 Task: Look for space in Baishishan, China from 12th  August, 2023 to 15th August, 2023 for 3 adults in price range Rs.12000 to Rs.16000. Place can be entire place with 2 bedrooms having 3 beds and 1 bathroom. Property type can be house, flat, guest house. Booking option can be shelf check-in. Required host language is Chinese (Simplified).
Action: Mouse moved to (499, 133)
Screenshot: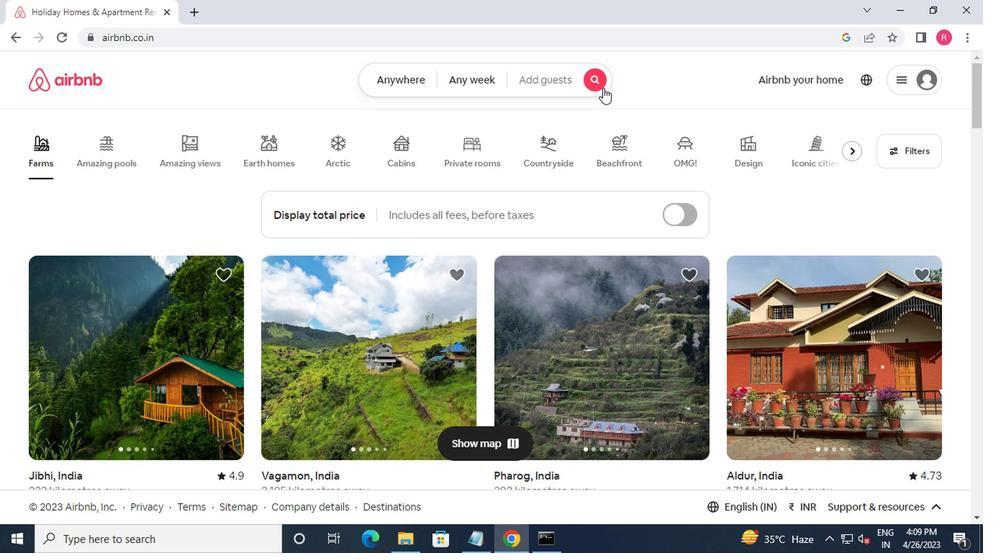 
Action: Mouse pressed left at (499, 133)
Screenshot: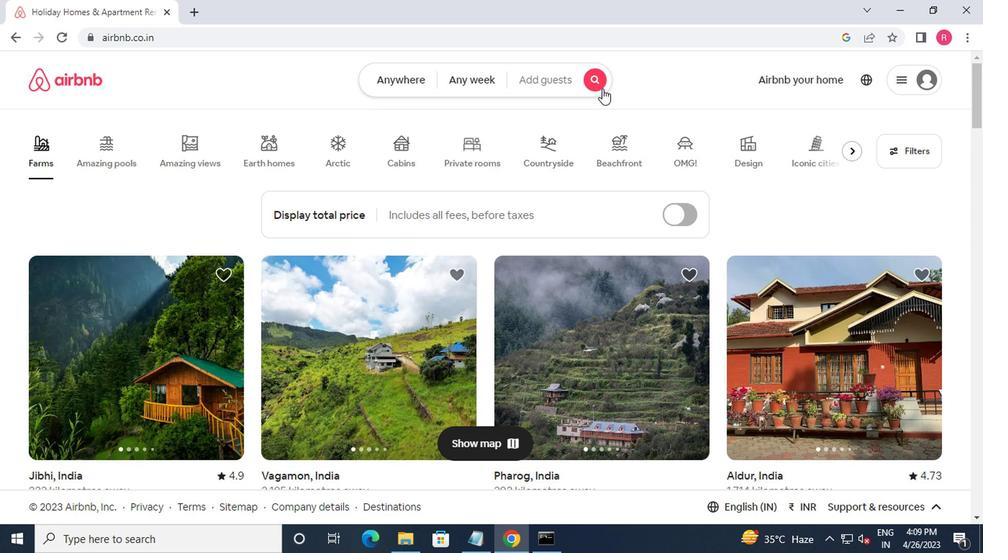 
Action: Mouse moved to (278, 165)
Screenshot: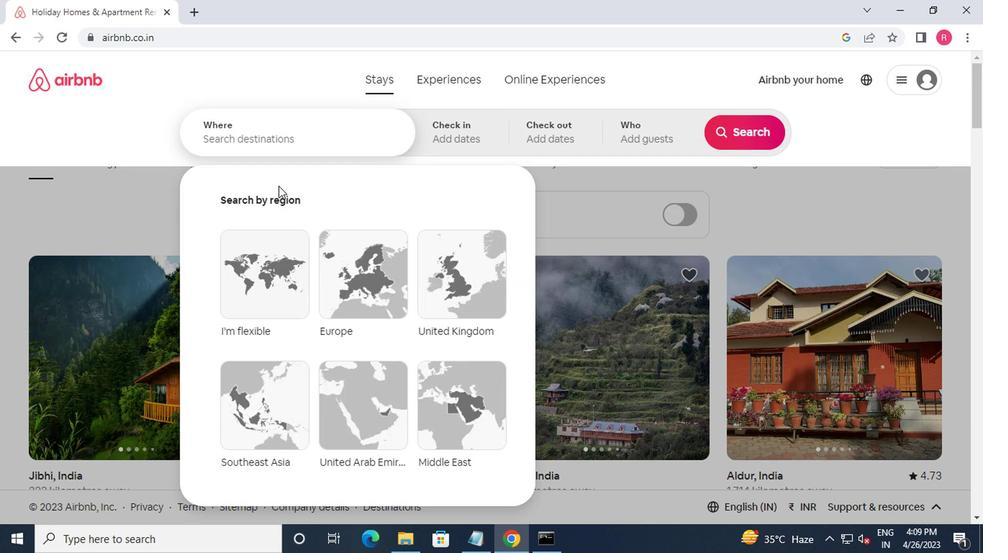 
Action: Mouse pressed left at (278, 165)
Screenshot: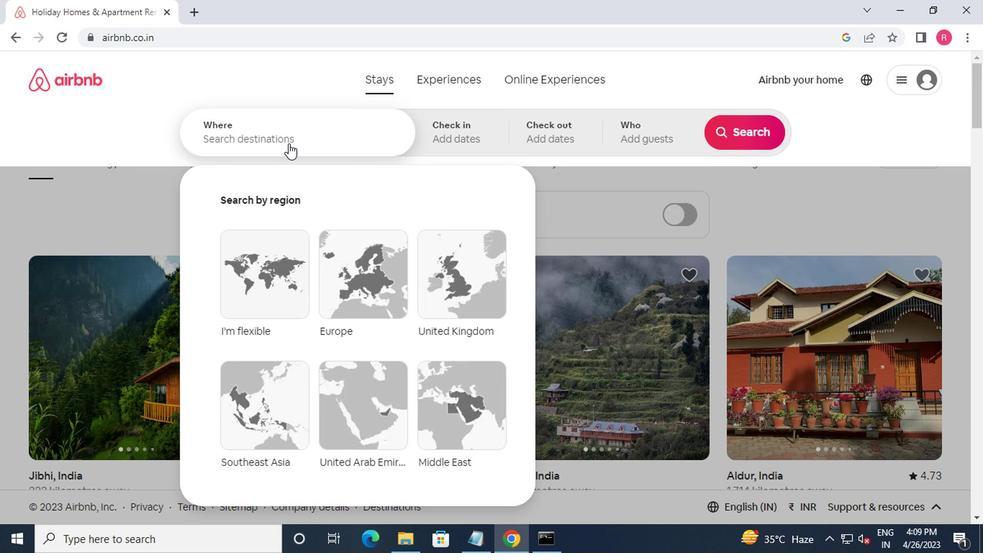 
Action: Mouse moved to (281, 169)
Screenshot: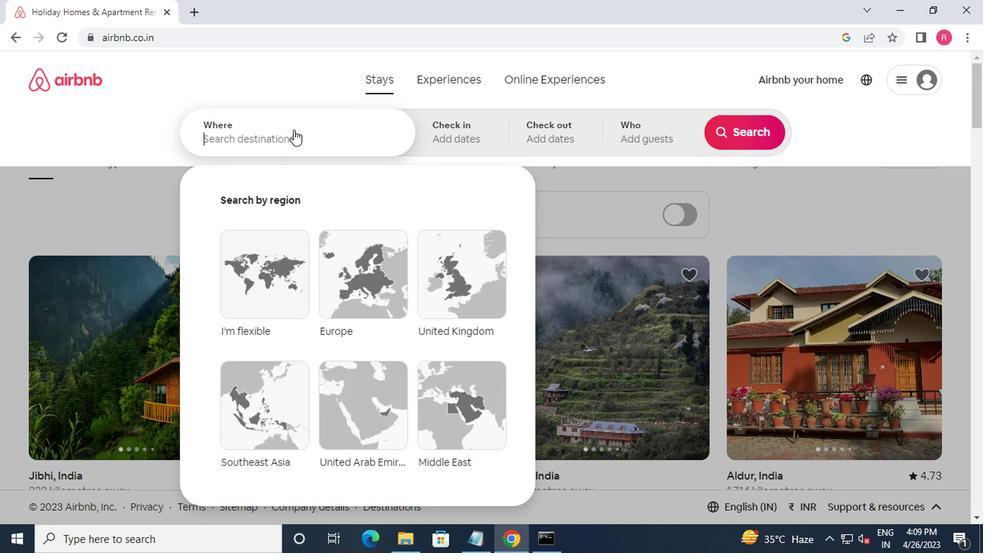
Action: Key pressed baishishan,china<Key.enter>
Screenshot: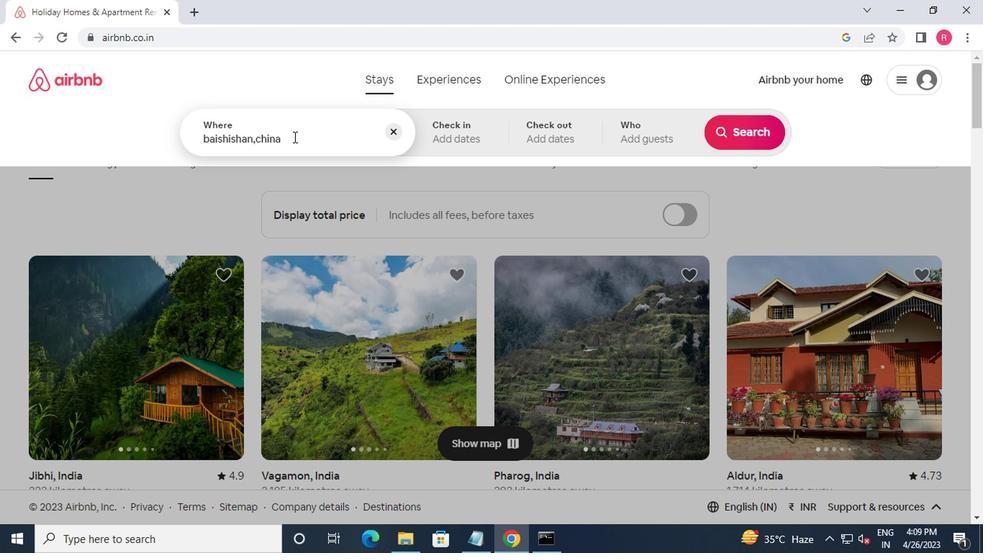 
Action: Mouse moved to (589, 249)
Screenshot: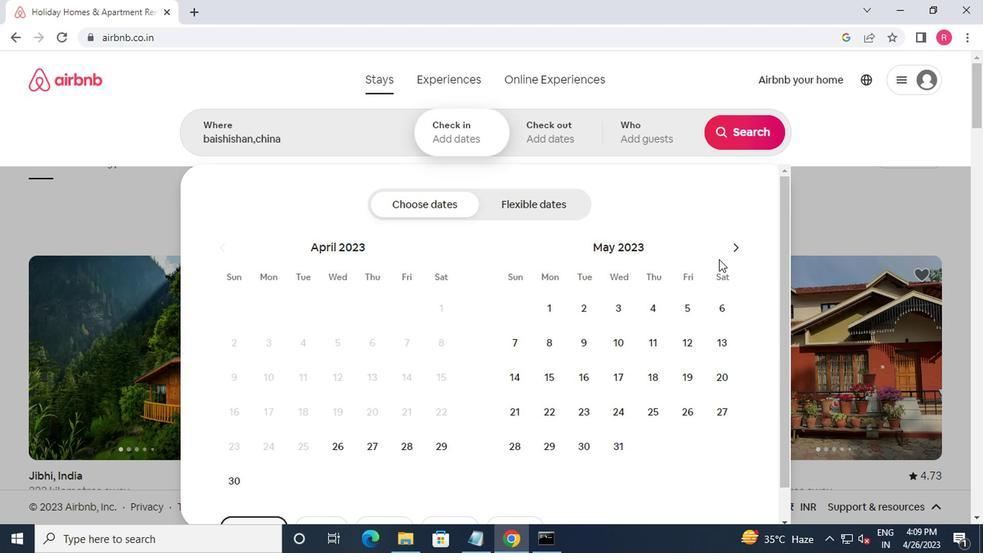 
Action: Mouse pressed left at (589, 249)
Screenshot: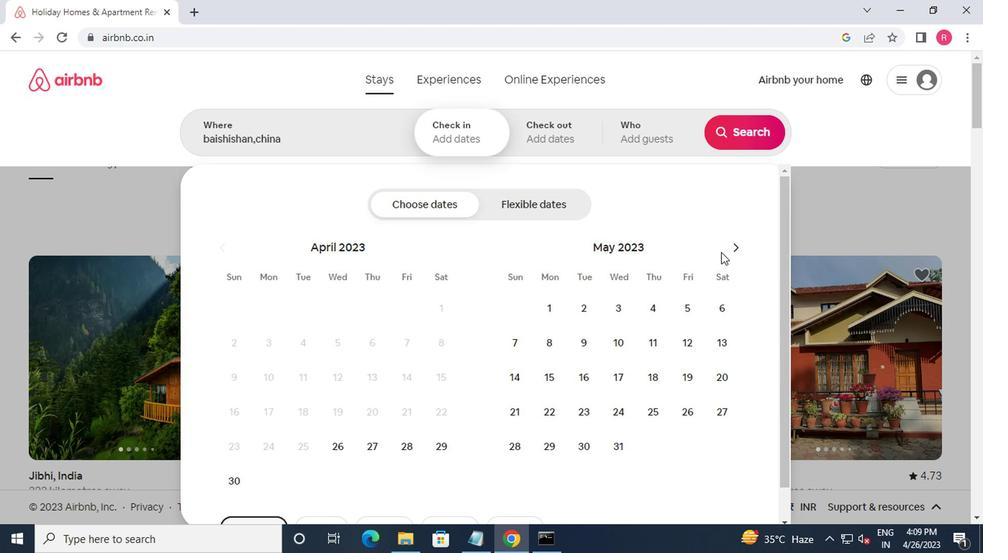 
Action: Mouse pressed left at (589, 249)
Screenshot: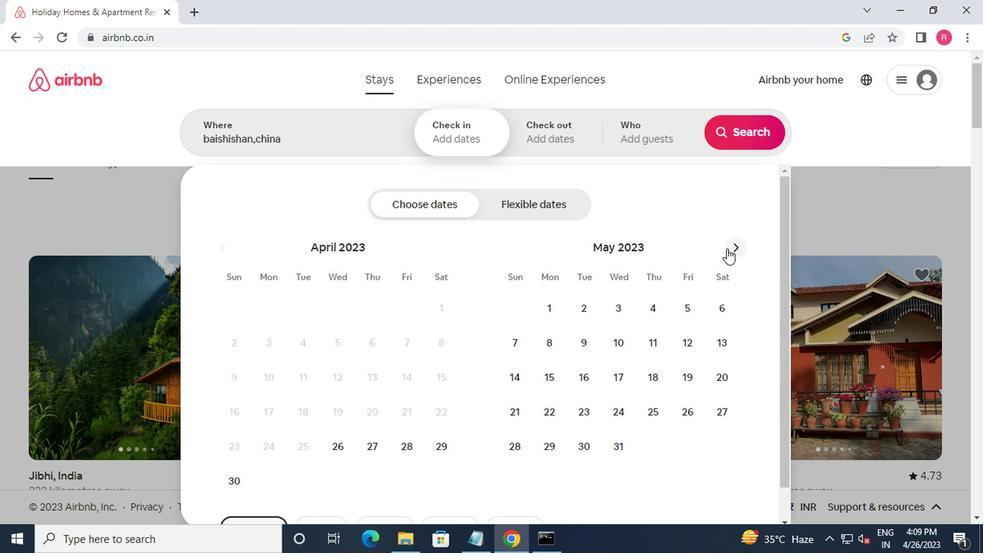 
Action: Mouse pressed left at (589, 249)
Screenshot: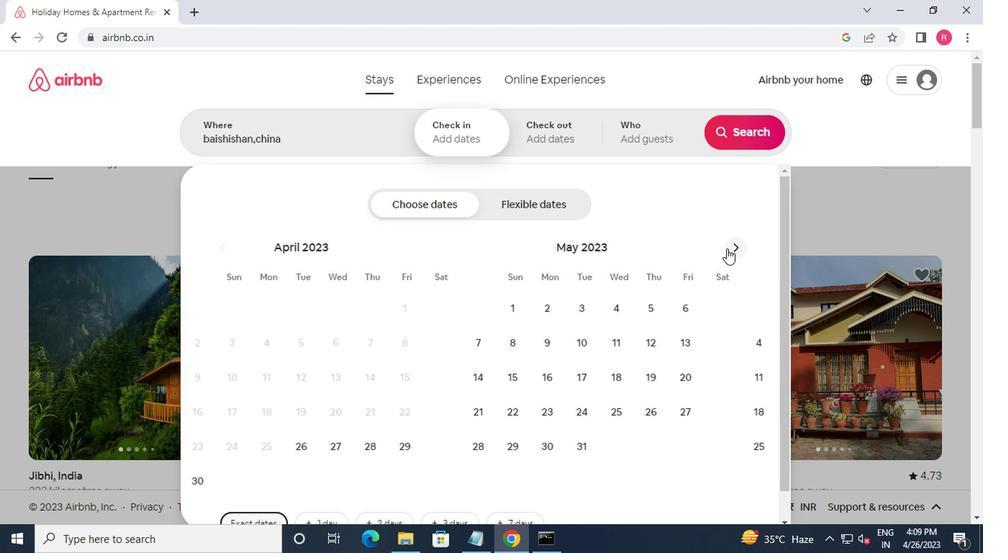
Action: Mouse moved to (596, 249)
Screenshot: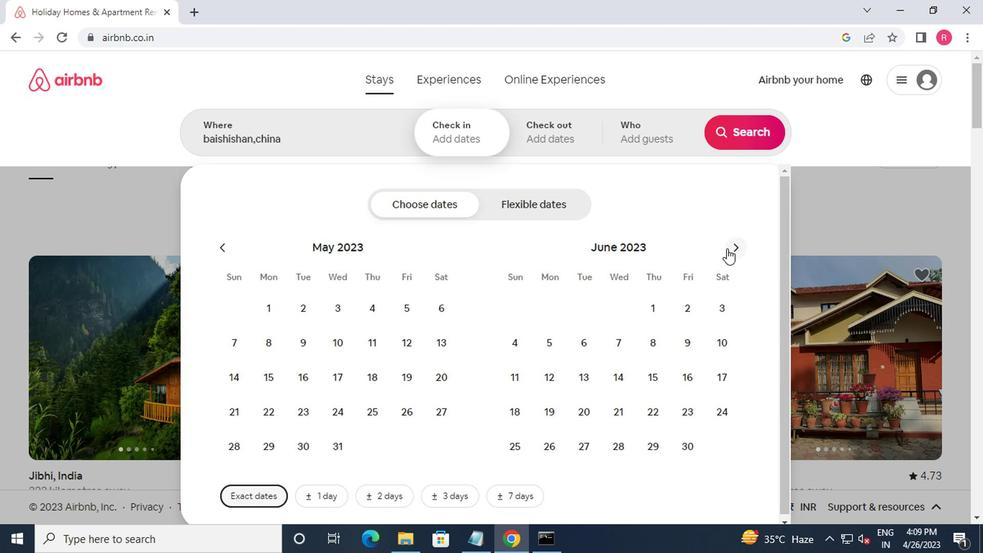 
Action: Mouse pressed left at (596, 249)
Screenshot: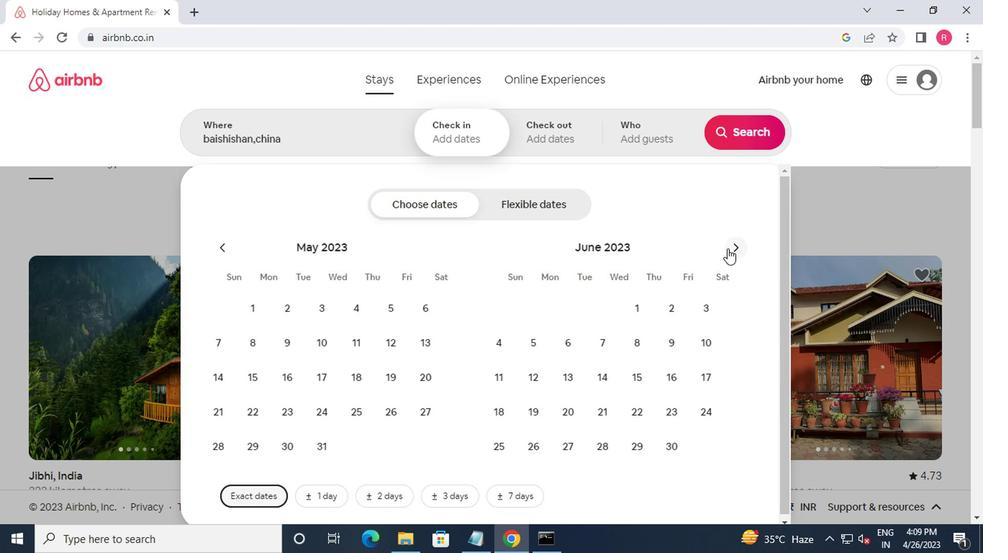 
Action: Mouse moved to (583, 318)
Screenshot: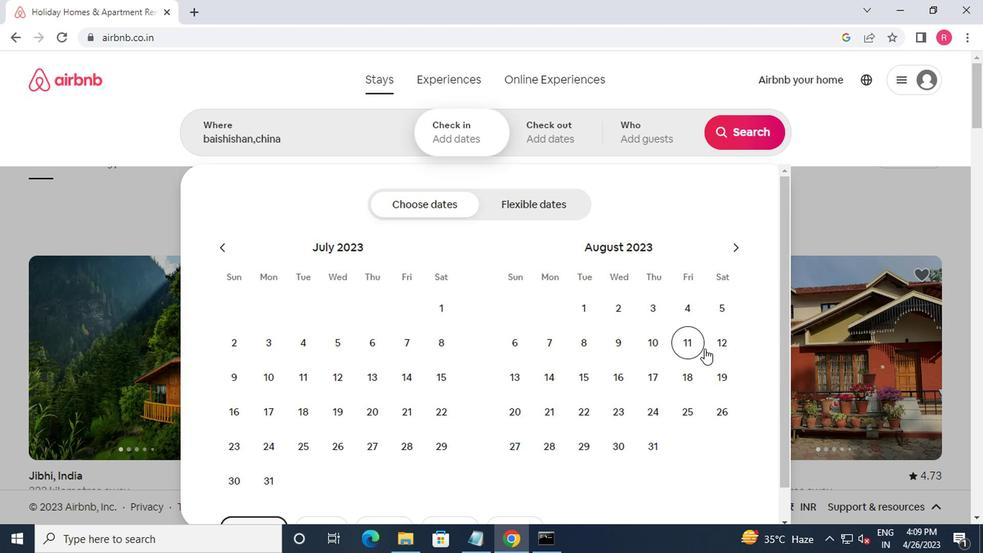 
Action: Mouse pressed left at (583, 318)
Screenshot: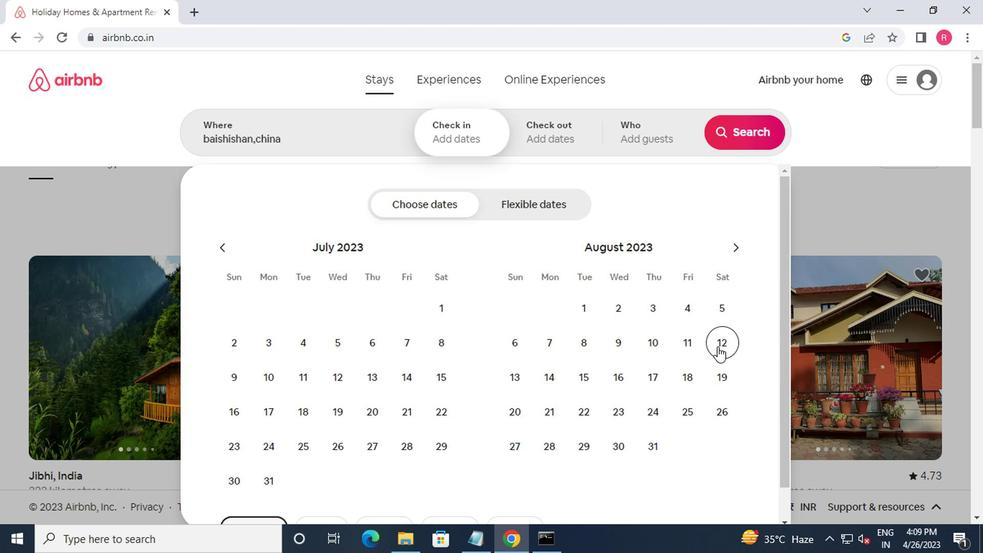 
Action: Mouse moved to (493, 337)
Screenshot: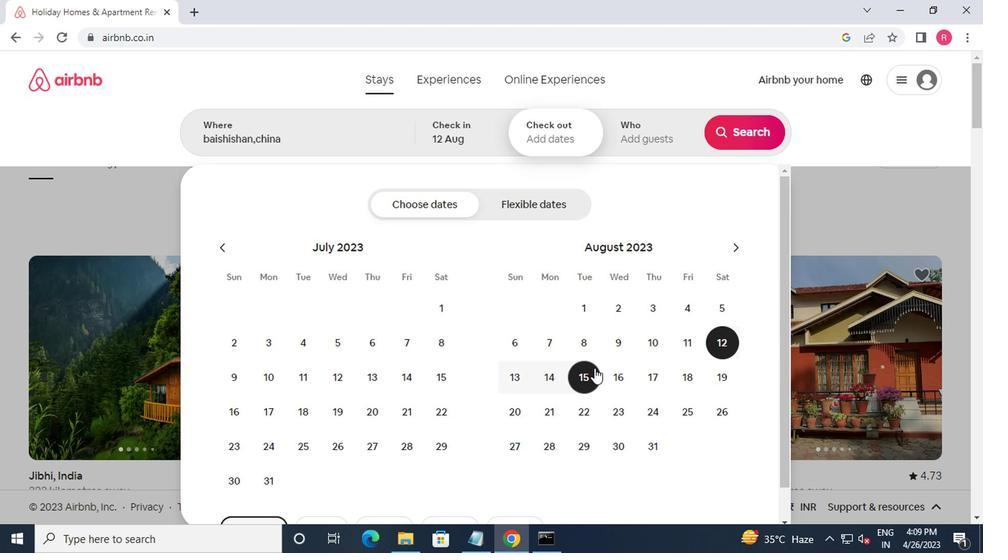
Action: Mouse pressed left at (493, 337)
Screenshot: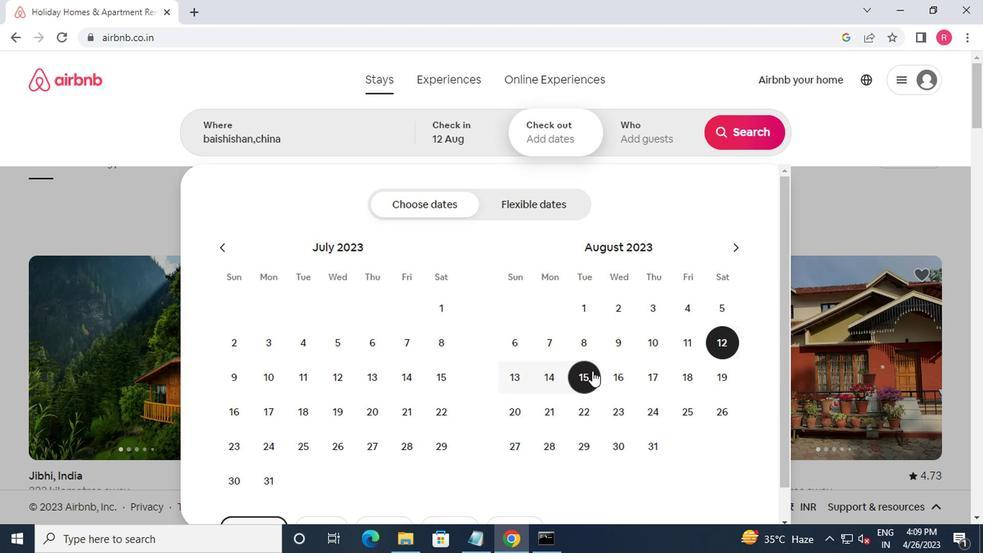 
Action: Mouse moved to (525, 165)
Screenshot: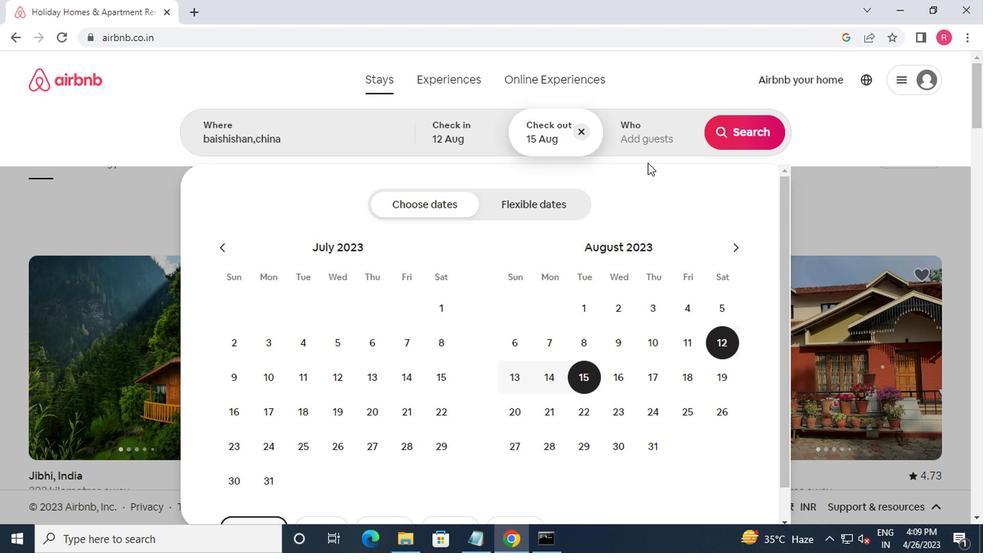 
Action: Mouse pressed left at (525, 165)
Screenshot: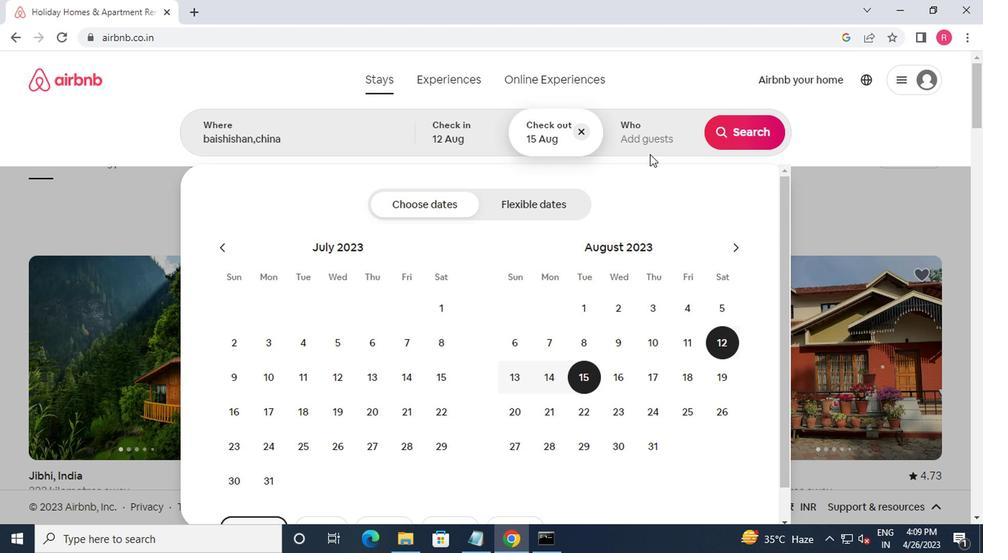 
Action: Mouse moved to (605, 220)
Screenshot: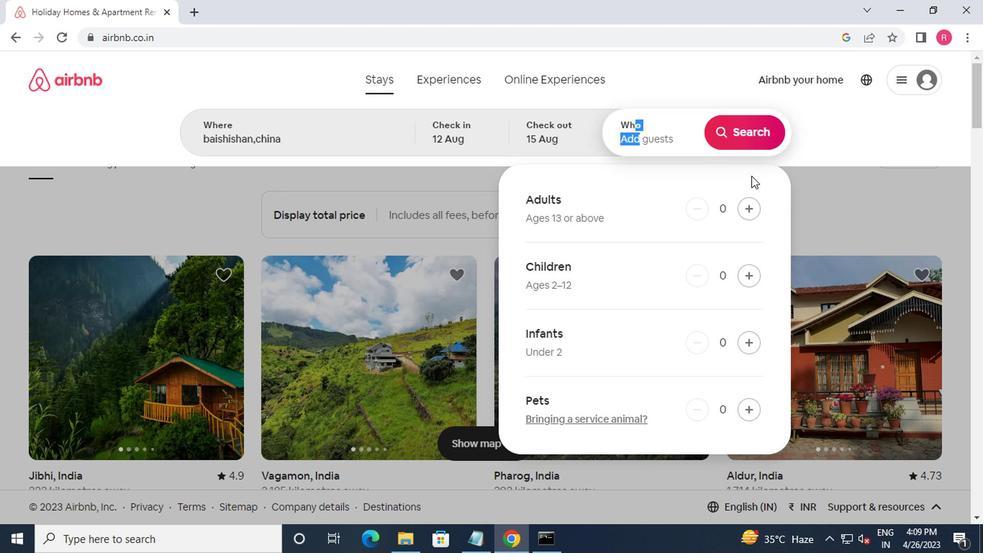 
Action: Mouse pressed left at (605, 220)
Screenshot: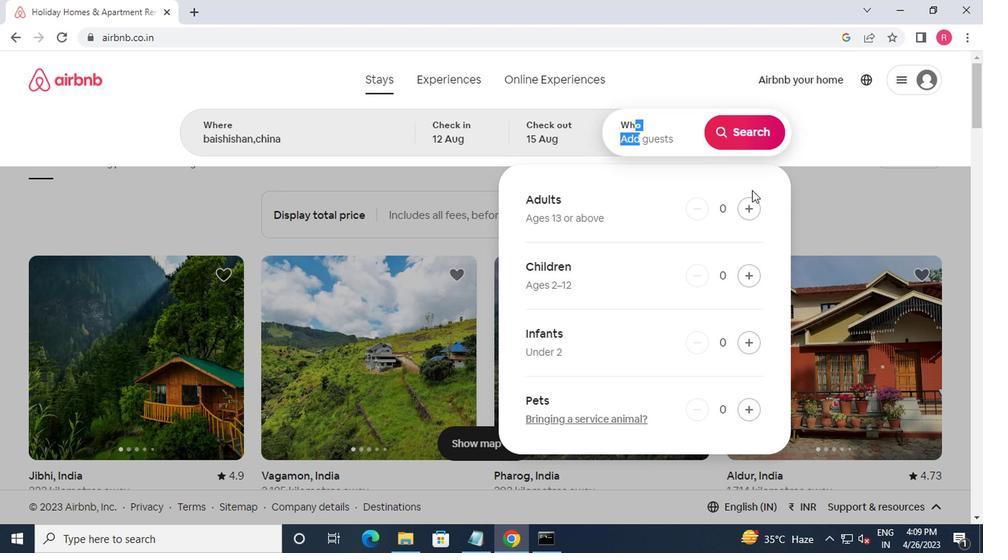 
Action: Mouse moved to (605, 221)
Screenshot: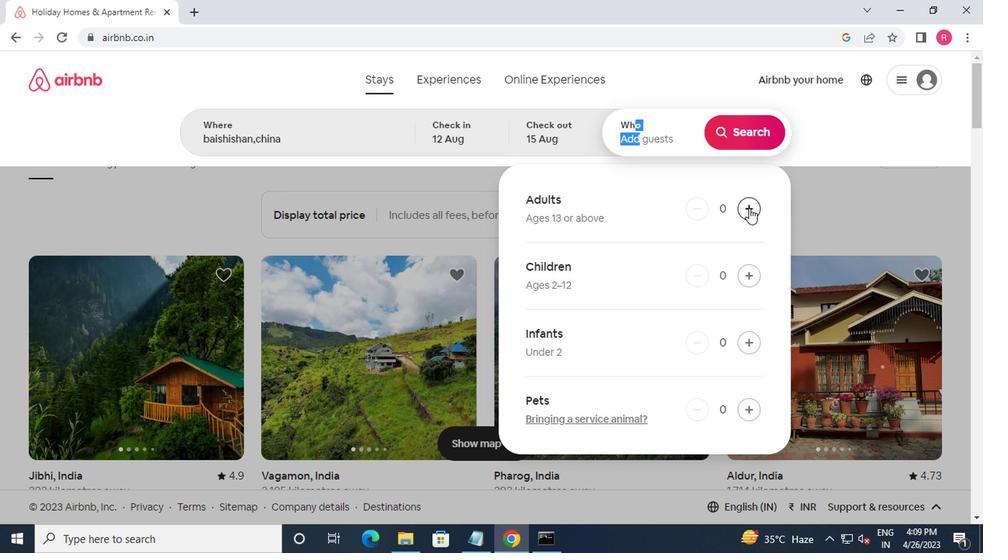 
Action: Mouse pressed left at (605, 221)
Screenshot: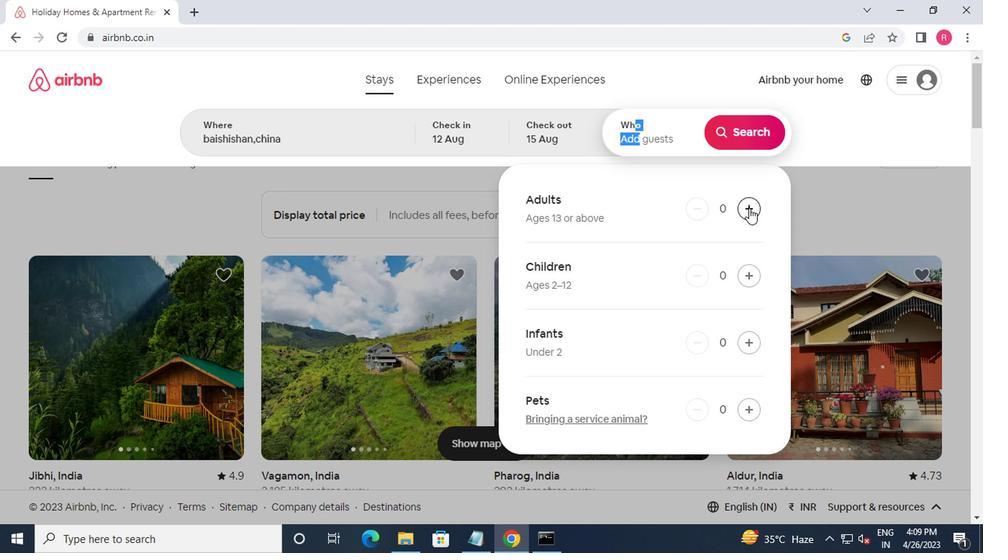 
Action: Mouse pressed left at (605, 221)
Screenshot: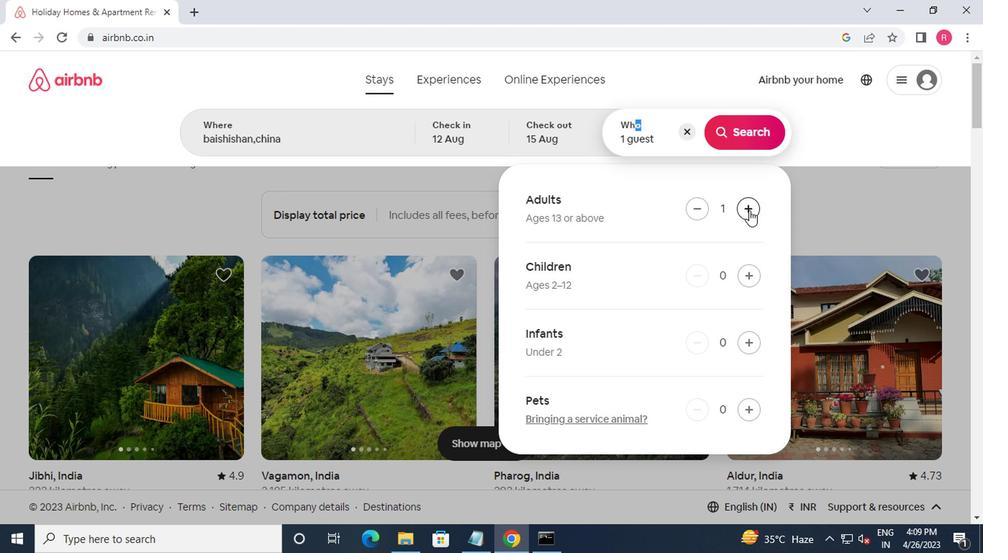 
Action: Mouse moved to (592, 165)
Screenshot: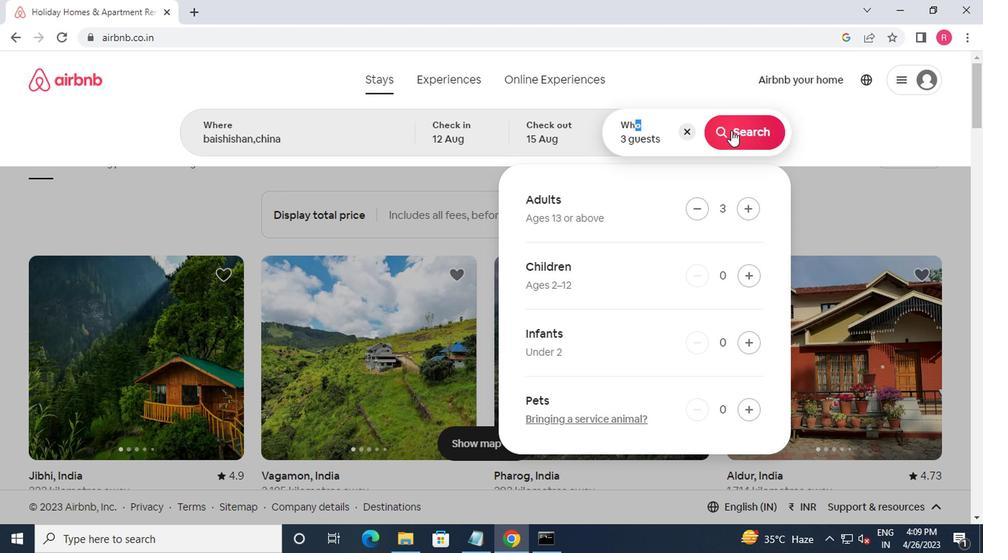 
Action: Mouse pressed left at (592, 165)
Screenshot: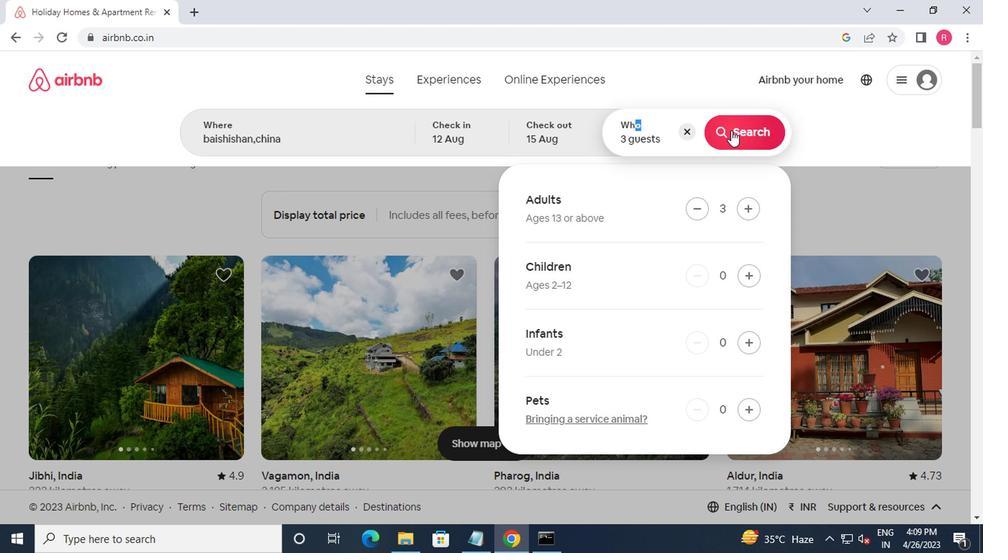 
Action: Mouse moved to (730, 169)
Screenshot: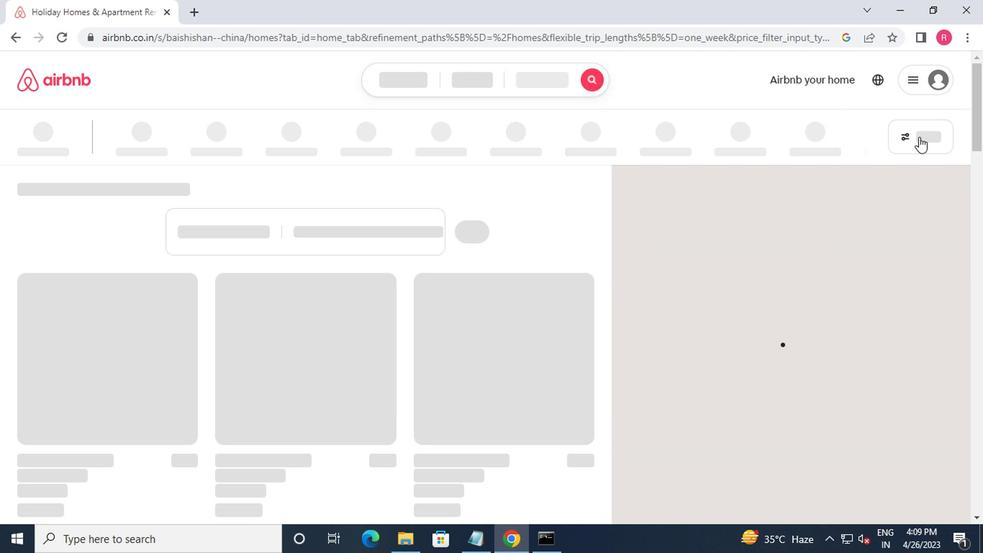 
Action: Mouse pressed left at (730, 169)
Screenshot: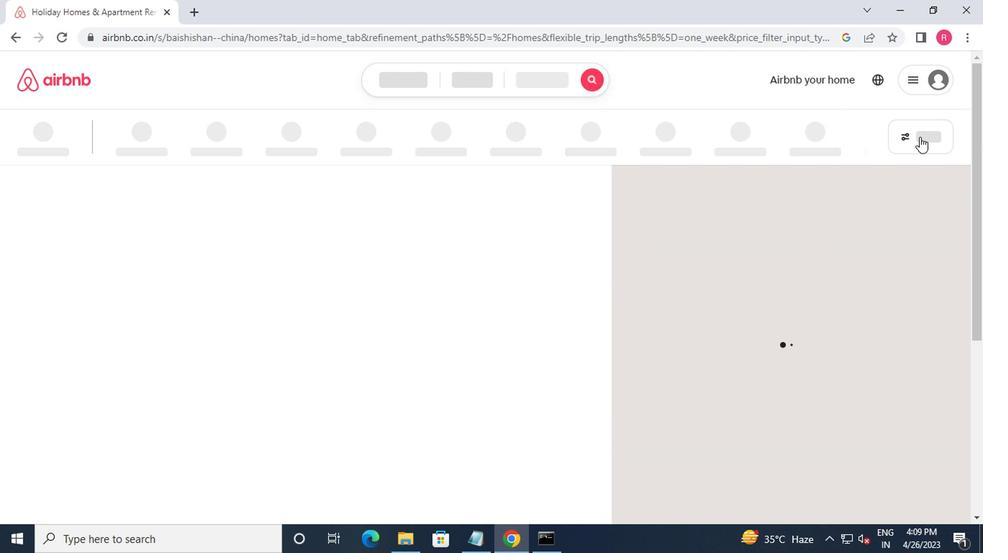 
Action: Mouse moved to (303, 227)
Screenshot: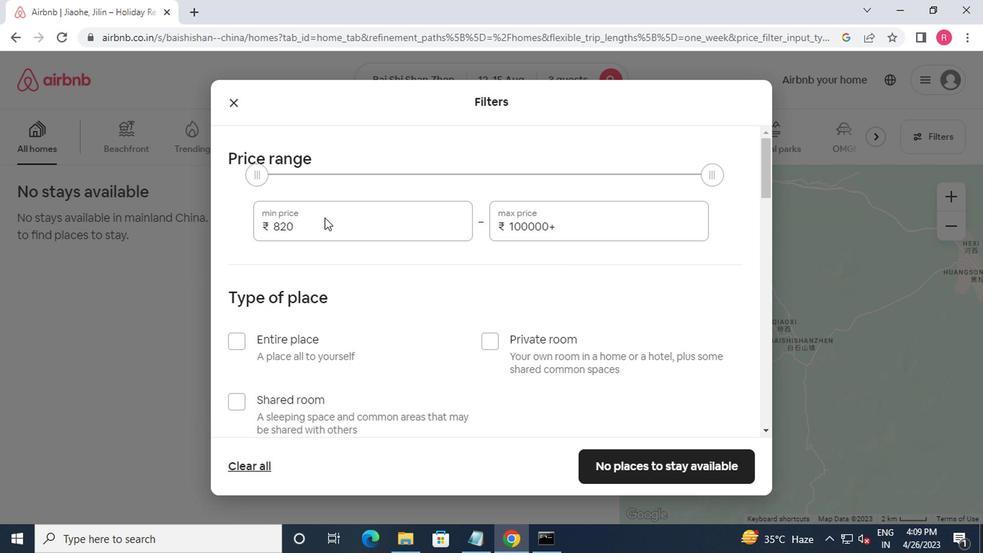 
Action: Mouse pressed left at (303, 227)
Screenshot: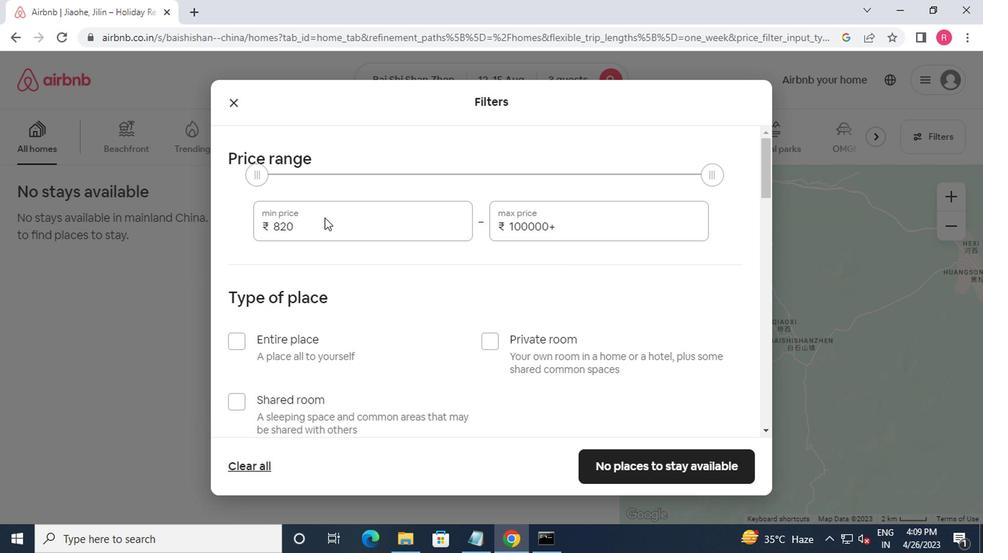 
Action: Mouse moved to (303, 227)
Screenshot: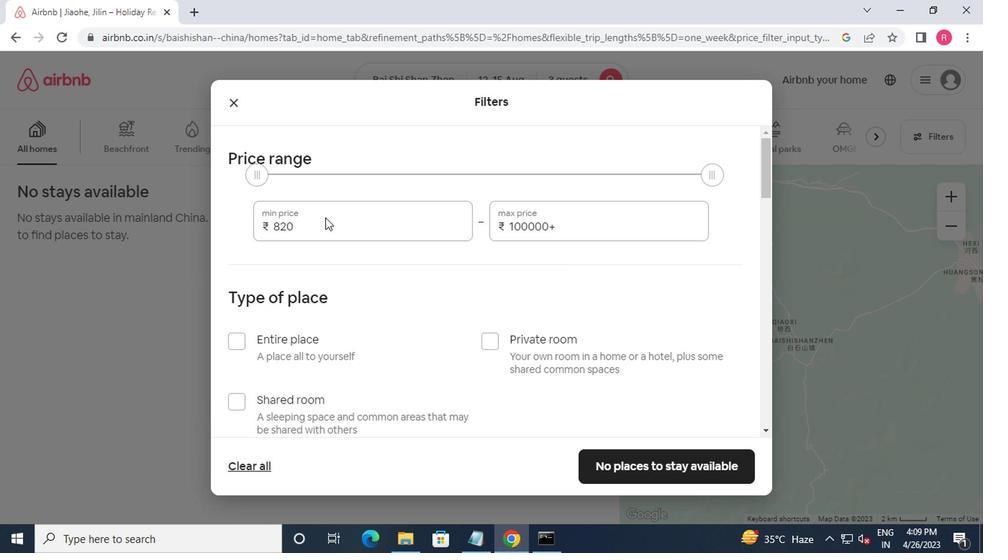 
Action: Key pressed <Key.backspace><Key.backspace><Key.backspace><Key.backspace><Key.backspace>12000<Key.tab>16000
Screenshot: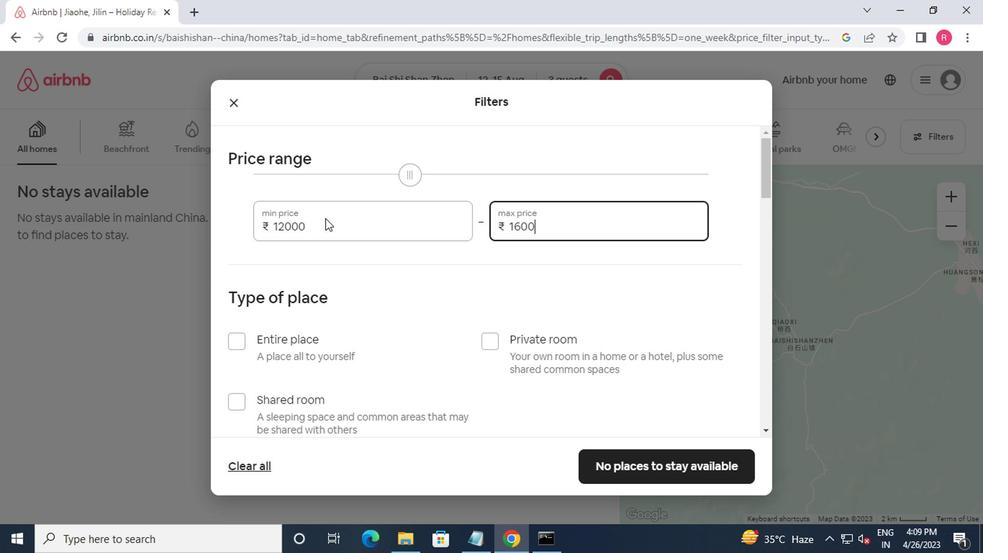 
Action: Mouse moved to (333, 199)
Screenshot: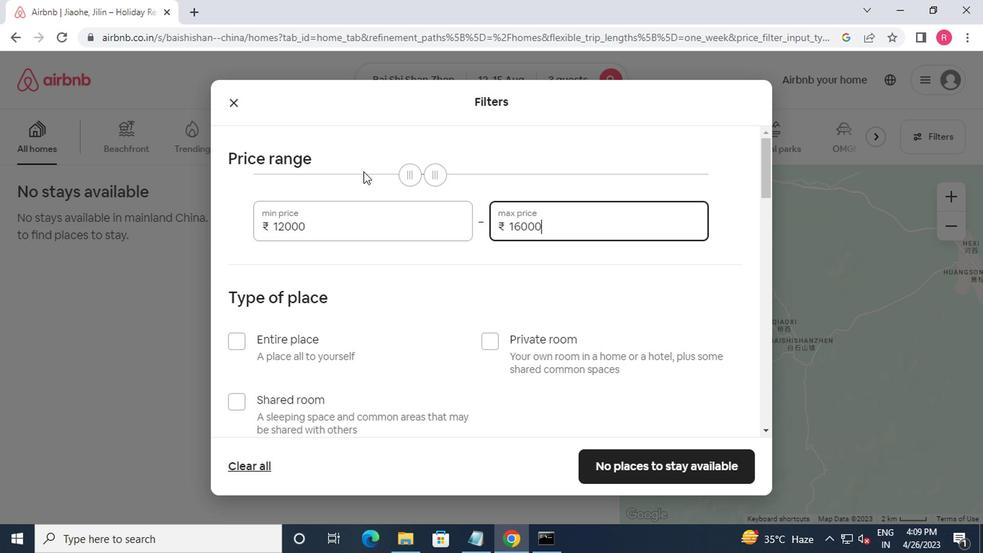 
Action: Mouse scrolled (333, 199) with delta (0, 0)
Screenshot: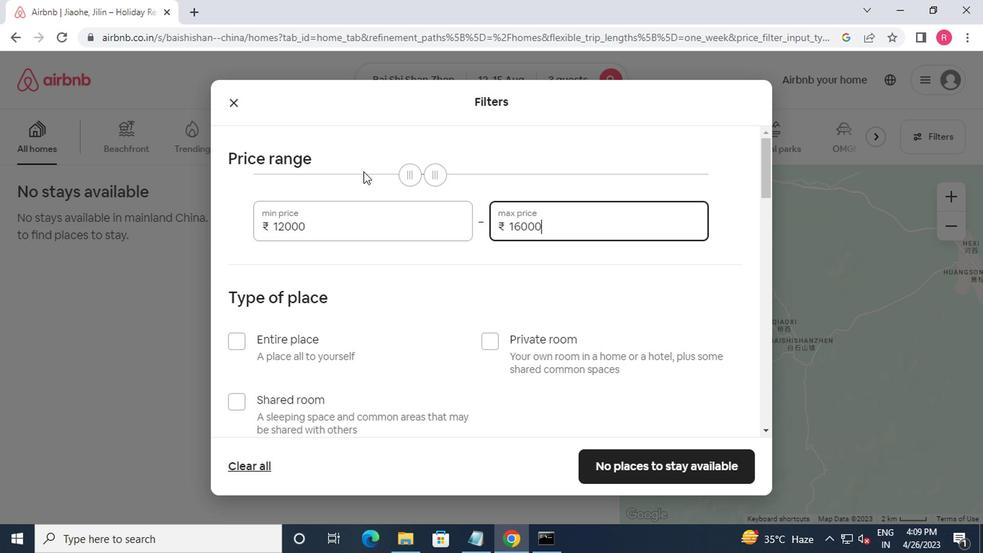 
Action: Mouse moved to (349, 226)
Screenshot: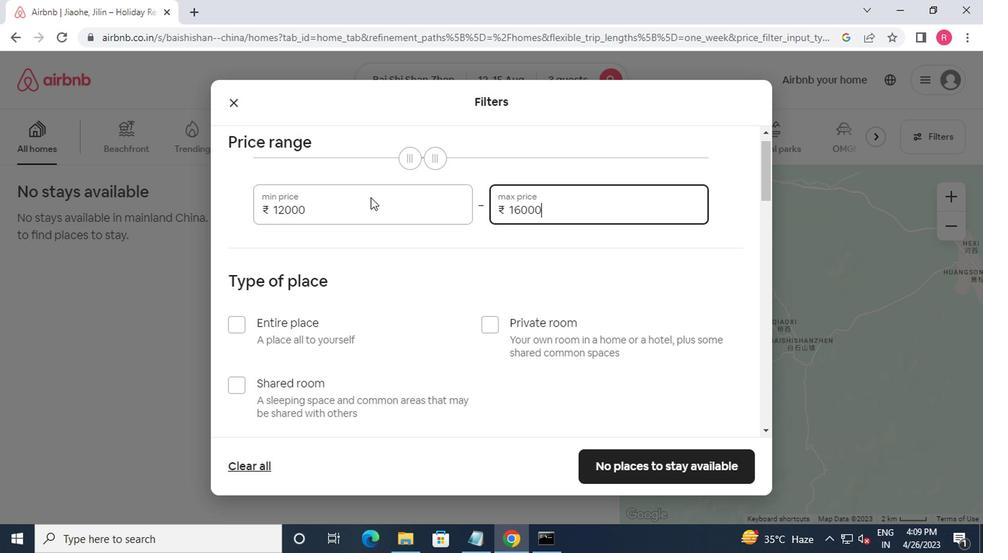 
Action: Mouse scrolled (349, 226) with delta (0, 0)
Screenshot: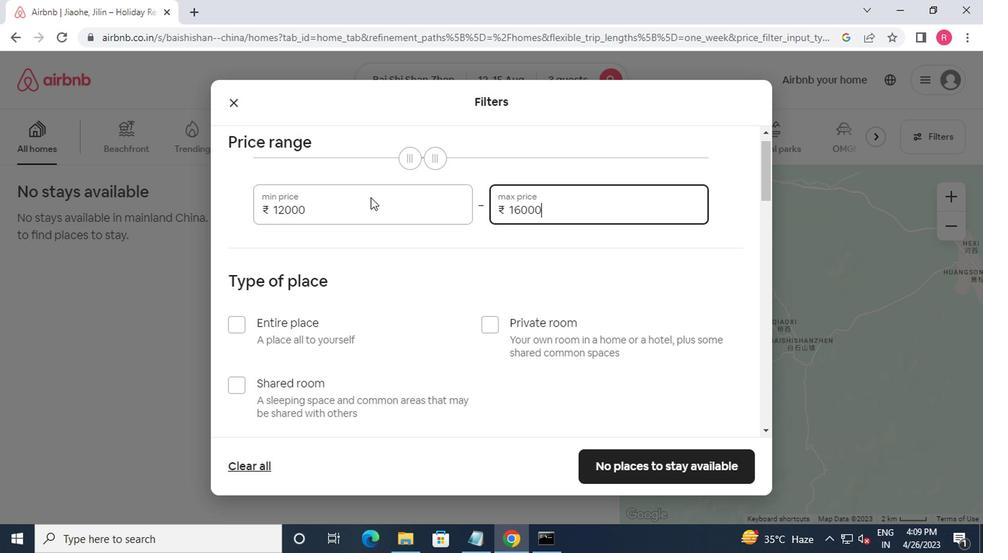 
Action: Mouse moved to (339, 253)
Screenshot: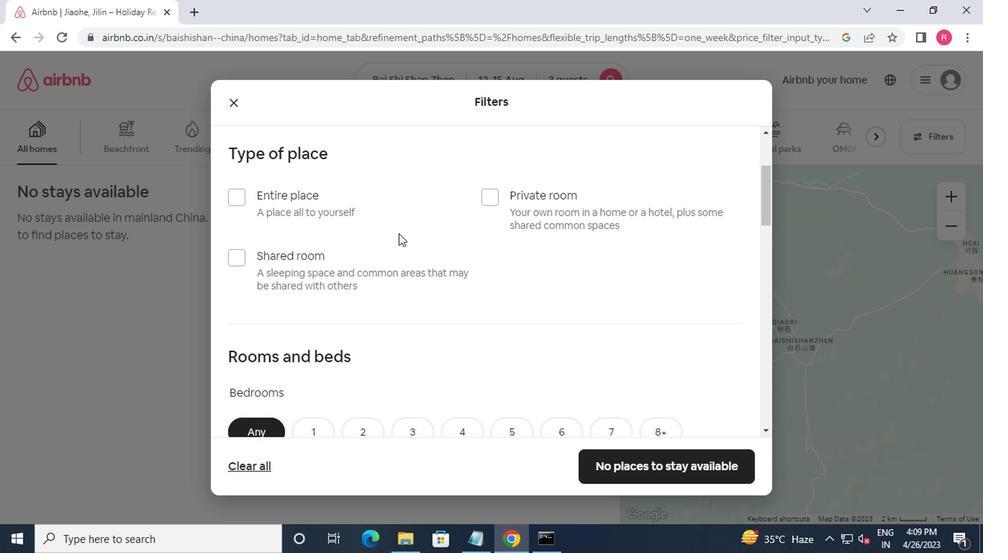 
Action: Mouse scrolled (339, 253) with delta (0, 0)
Screenshot: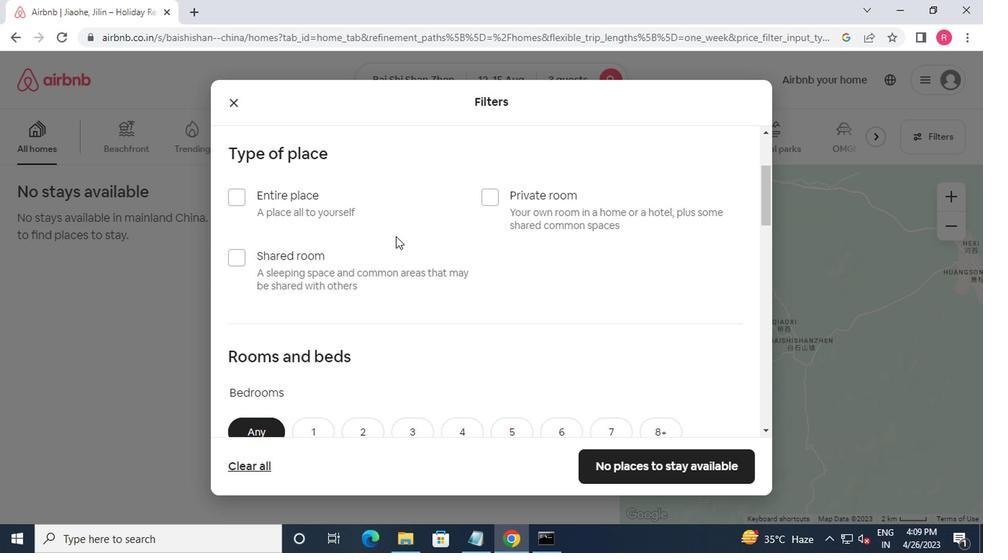 
Action: Mouse moved to (336, 251)
Screenshot: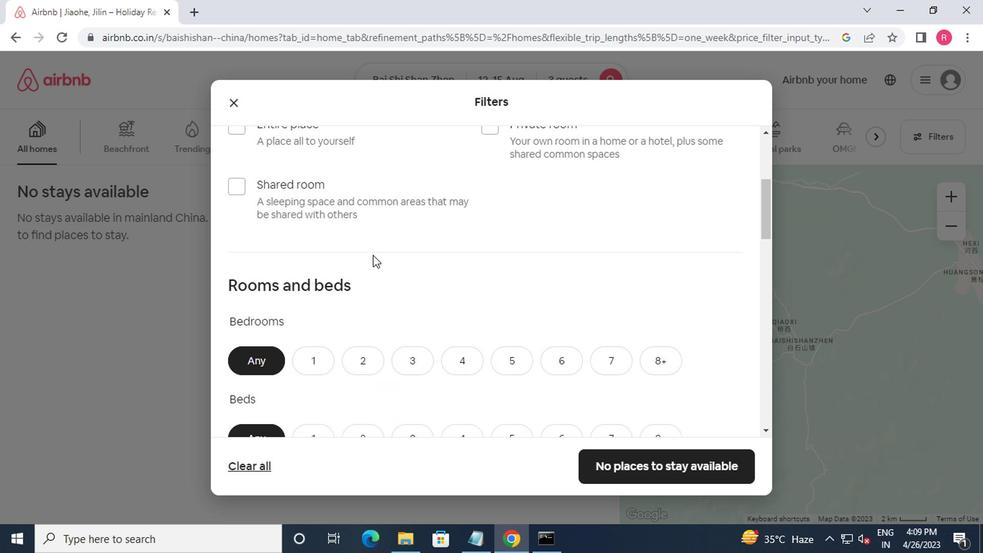 
Action: Mouse scrolled (336, 252) with delta (0, 0)
Screenshot: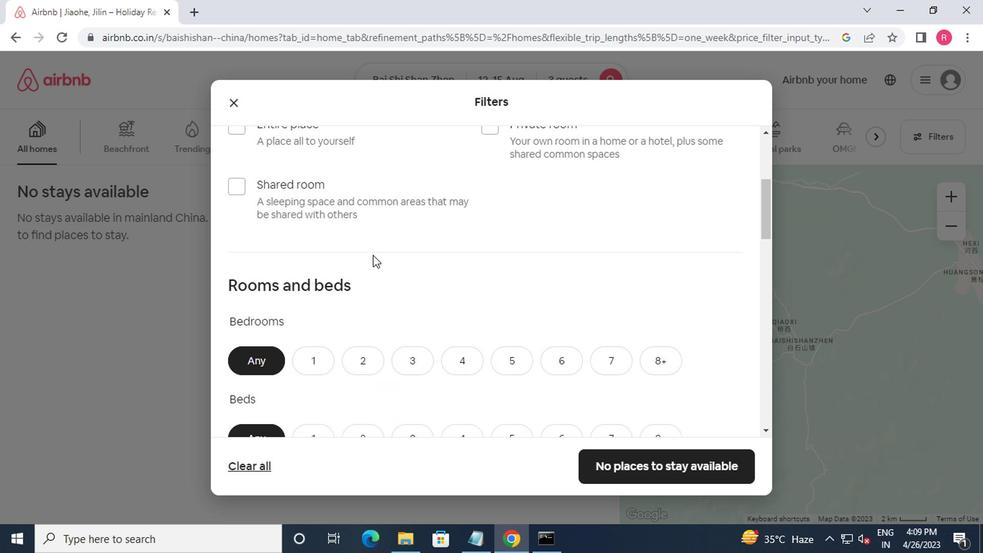 
Action: Mouse moved to (243, 214)
Screenshot: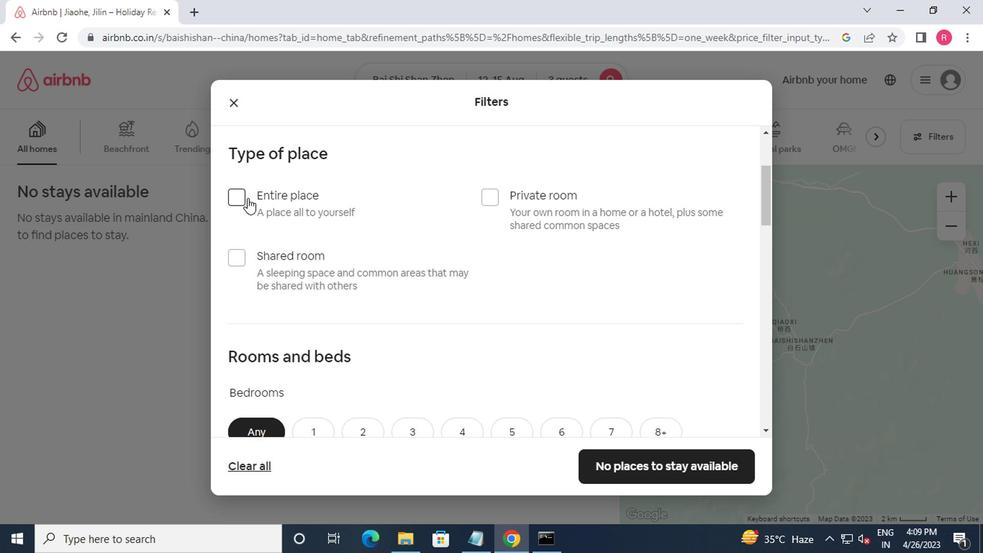 
Action: Mouse pressed left at (243, 214)
Screenshot: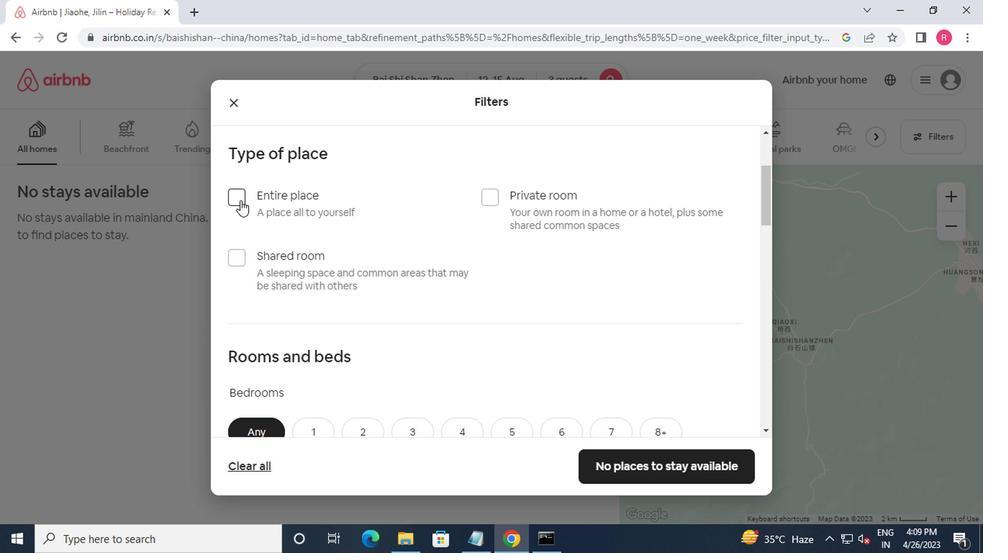 
Action: Mouse moved to (317, 251)
Screenshot: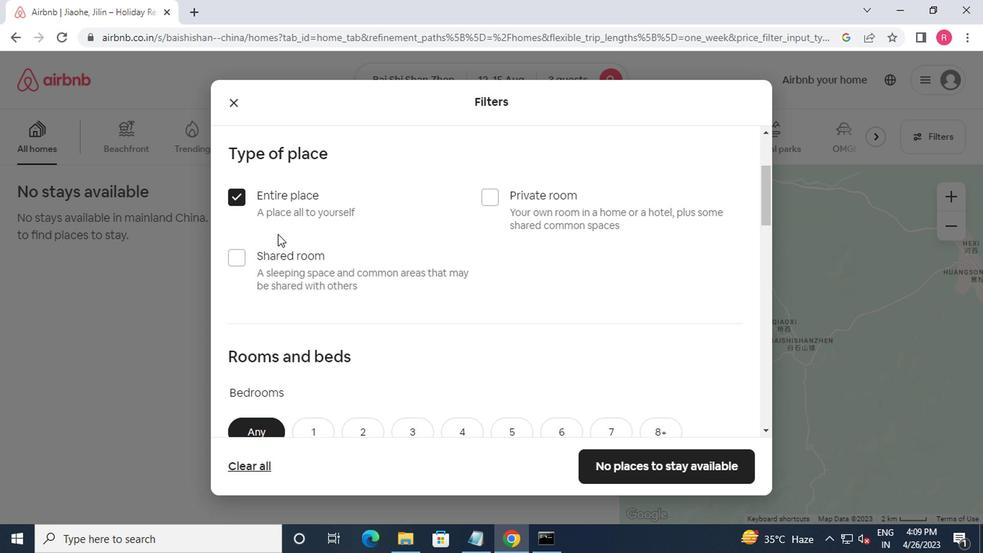
Action: Mouse scrolled (317, 250) with delta (0, 0)
Screenshot: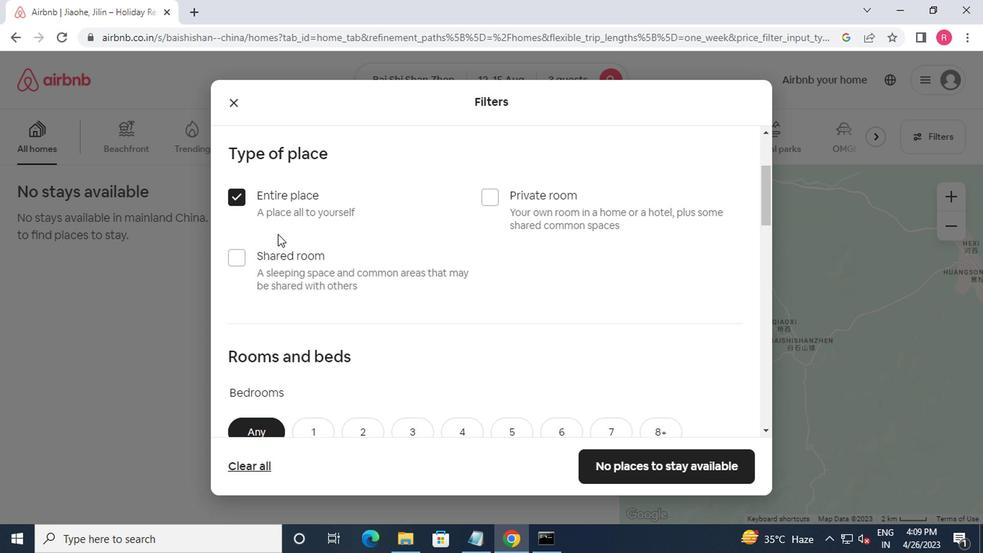 
Action: Mouse moved to (325, 254)
Screenshot: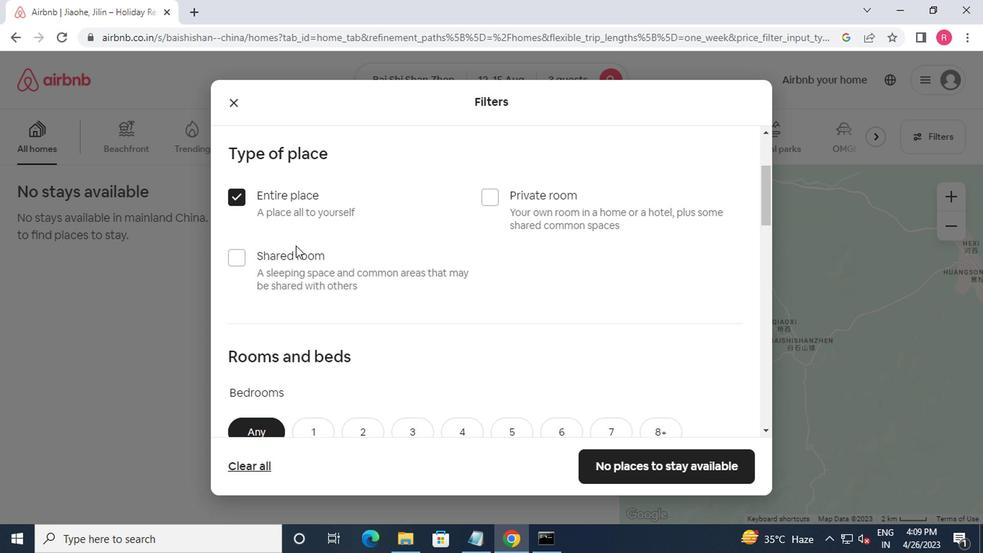 
Action: Mouse scrolled (325, 253) with delta (0, 0)
Screenshot: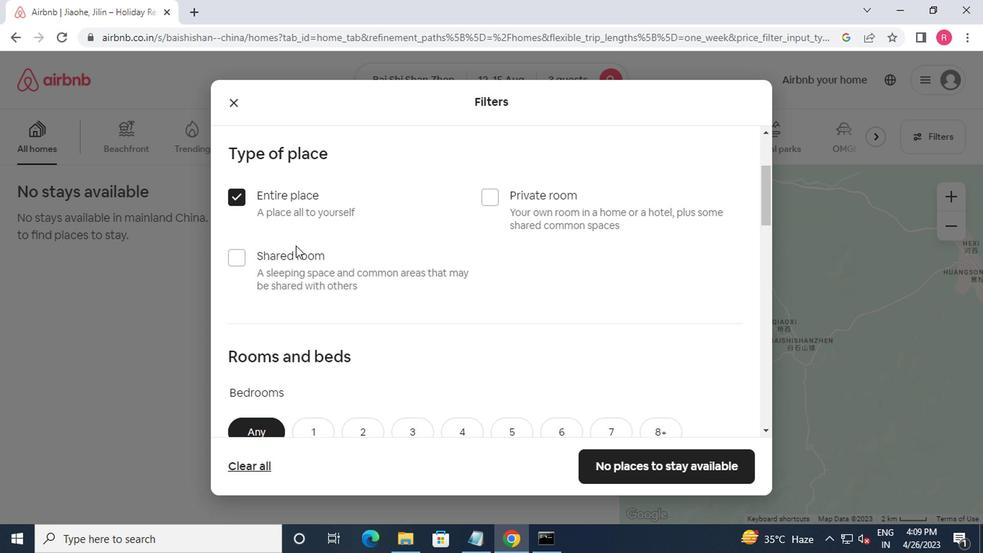 
Action: Mouse moved to (329, 257)
Screenshot: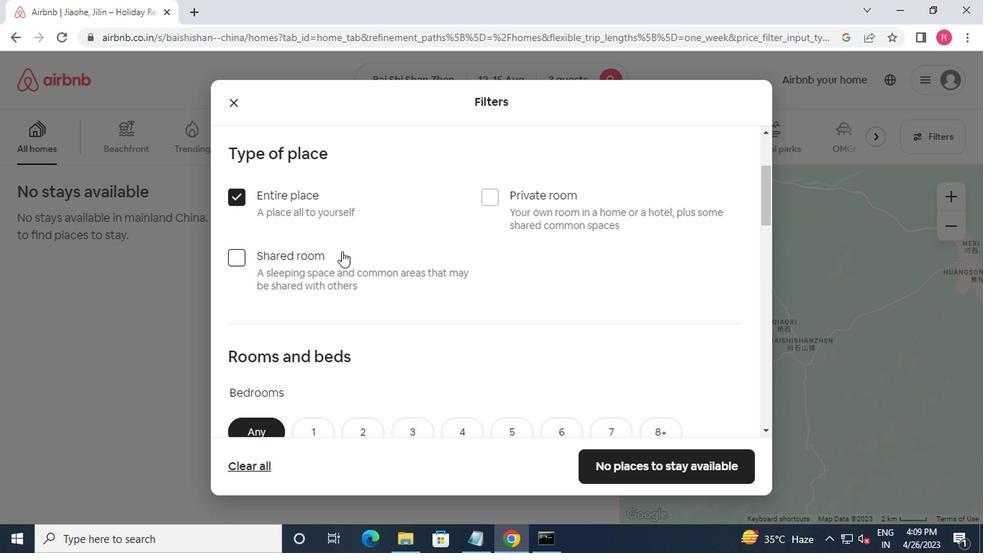 
Action: Mouse scrolled (329, 256) with delta (0, 0)
Screenshot: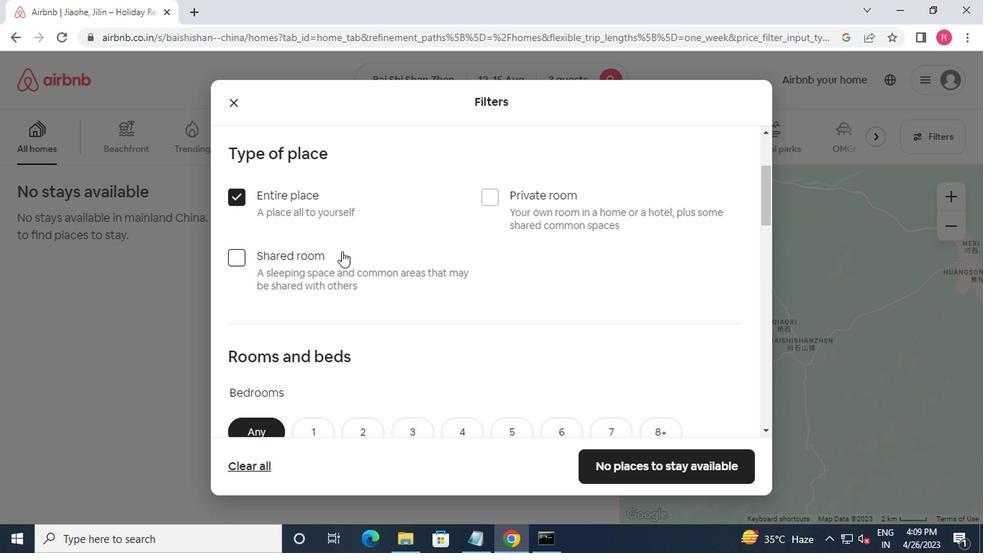 
Action: Mouse moved to (332, 228)
Screenshot: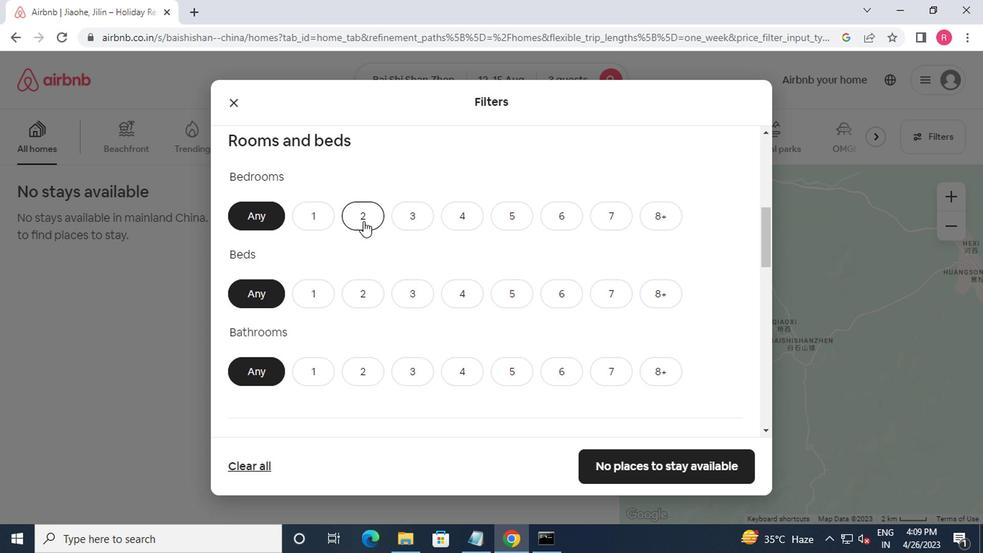 
Action: Mouse pressed left at (332, 228)
Screenshot: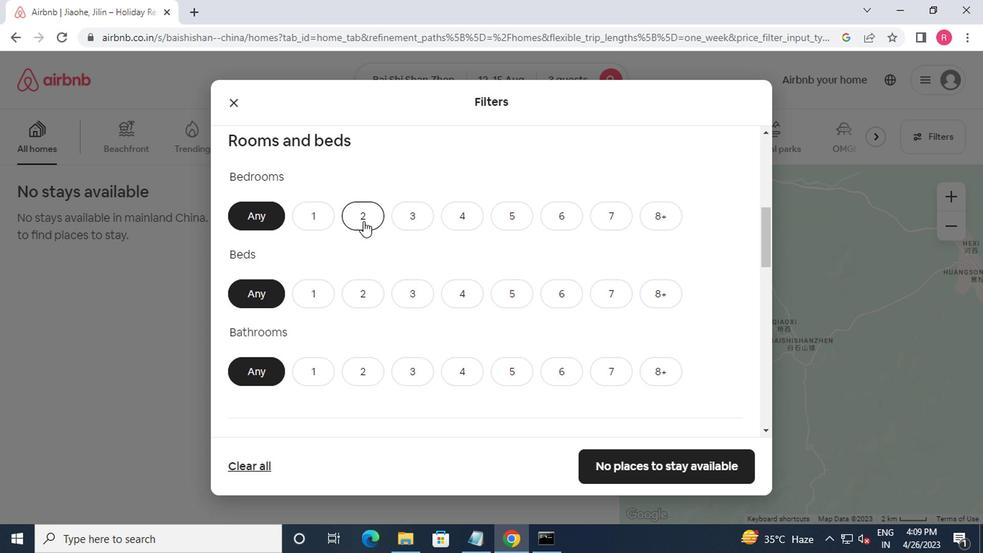 
Action: Mouse moved to (365, 280)
Screenshot: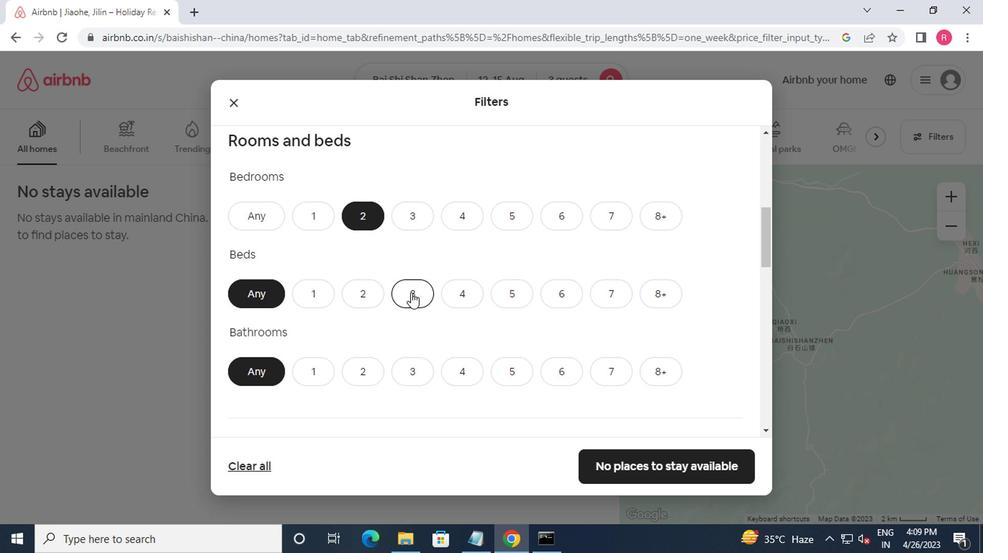 
Action: Mouse pressed left at (365, 280)
Screenshot: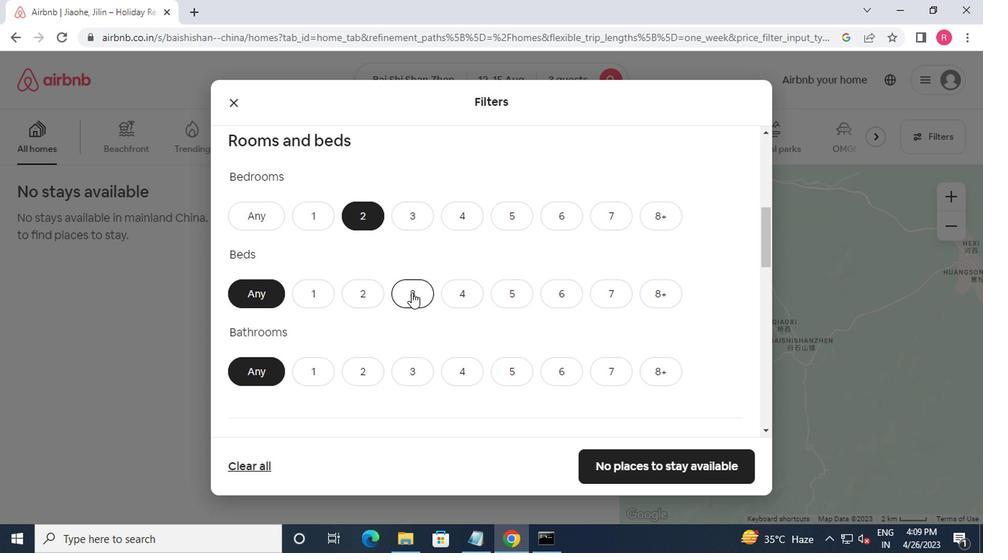 
Action: Mouse moved to (294, 336)
Screenshot: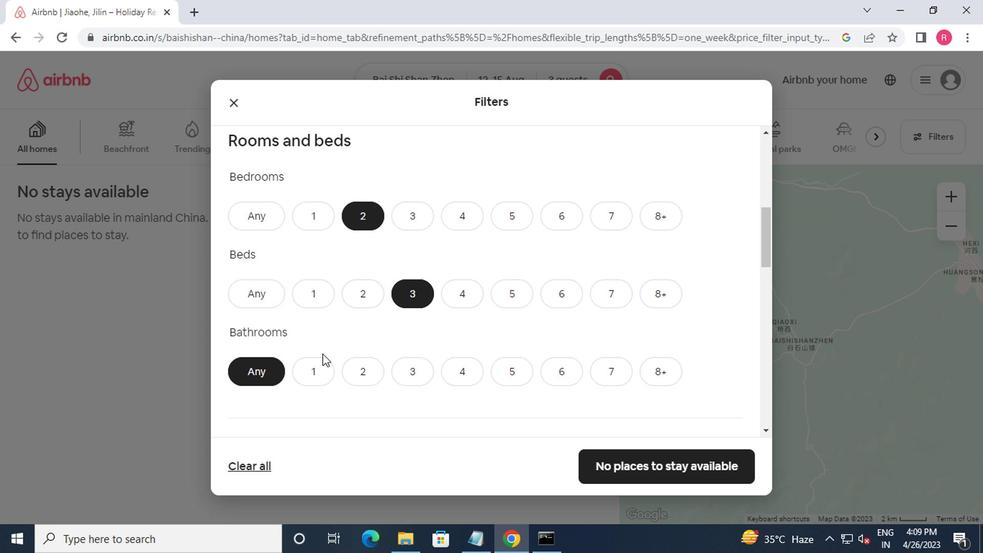 
Action: Mouse pressed left at (294, 336)
Screenshot: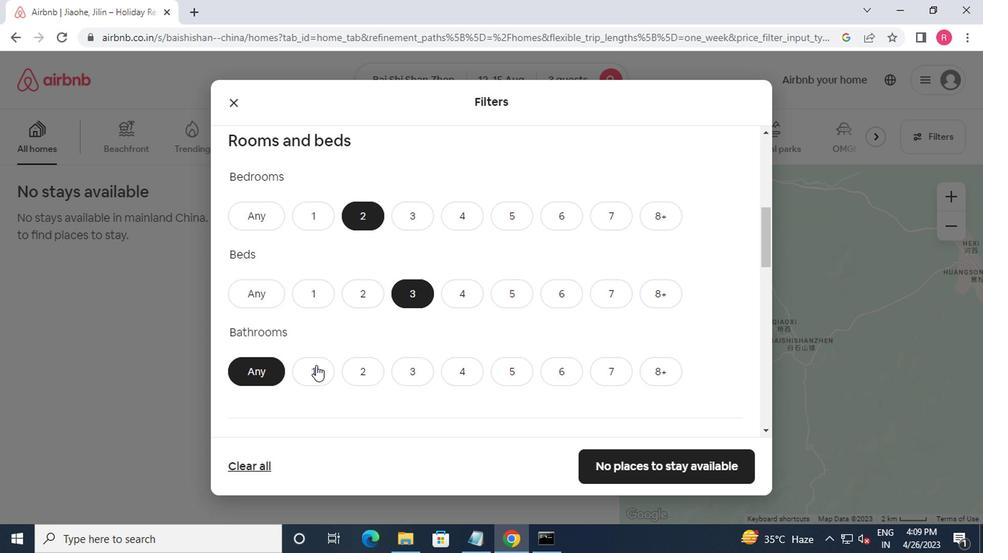 
Action: Mouse moved to (768, 77)
Screenshot: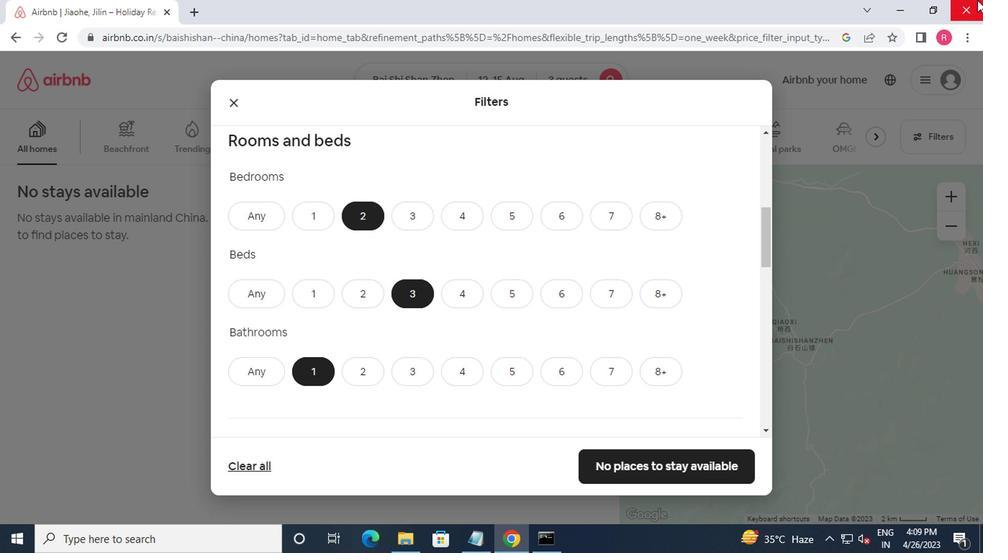 
Action: Mouse scrolled (768, 76) with delta (0, 0)
Screenshot: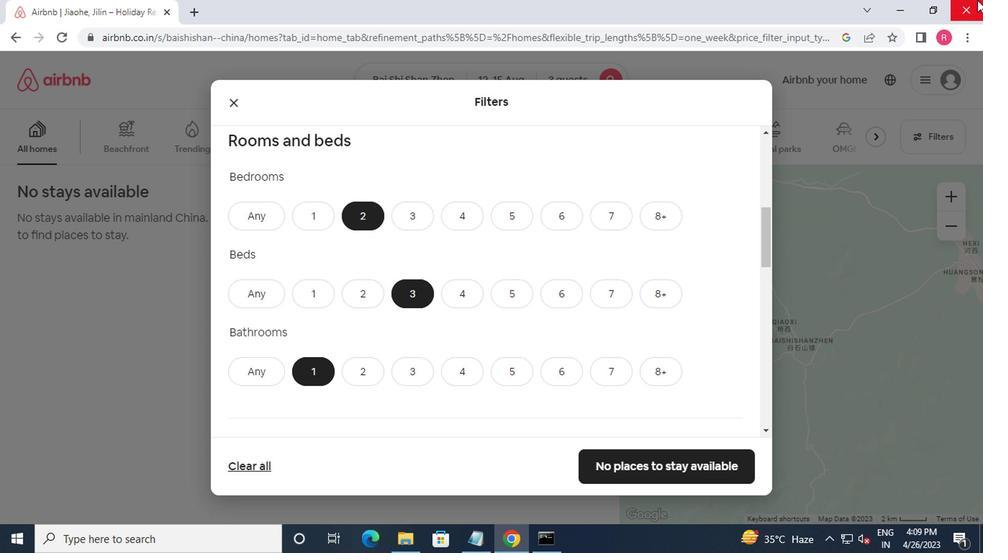 
Action: Mouse moved to (768, 80)
Screenshot: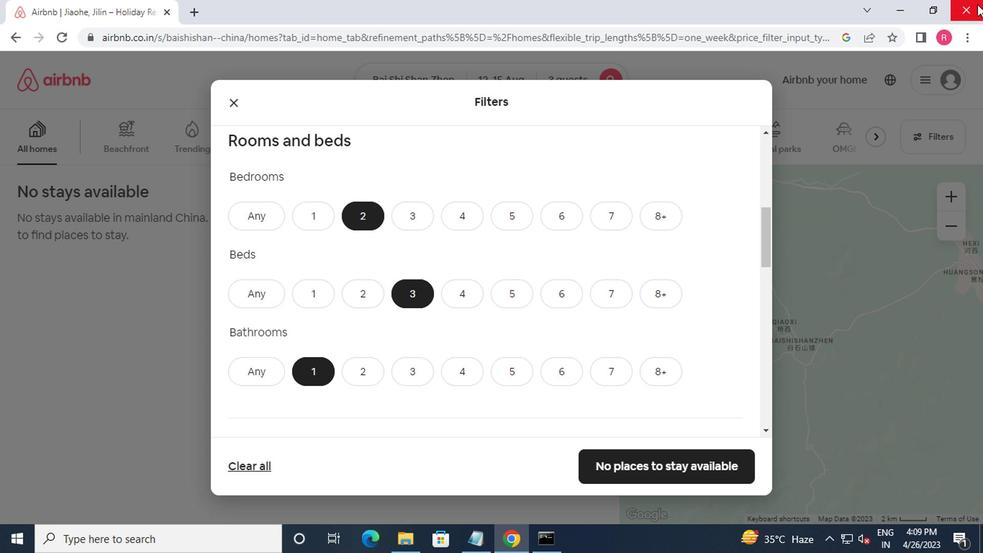 
Action: Mouse scrolled (768, 80) with delta (0, 0)
Screenshot: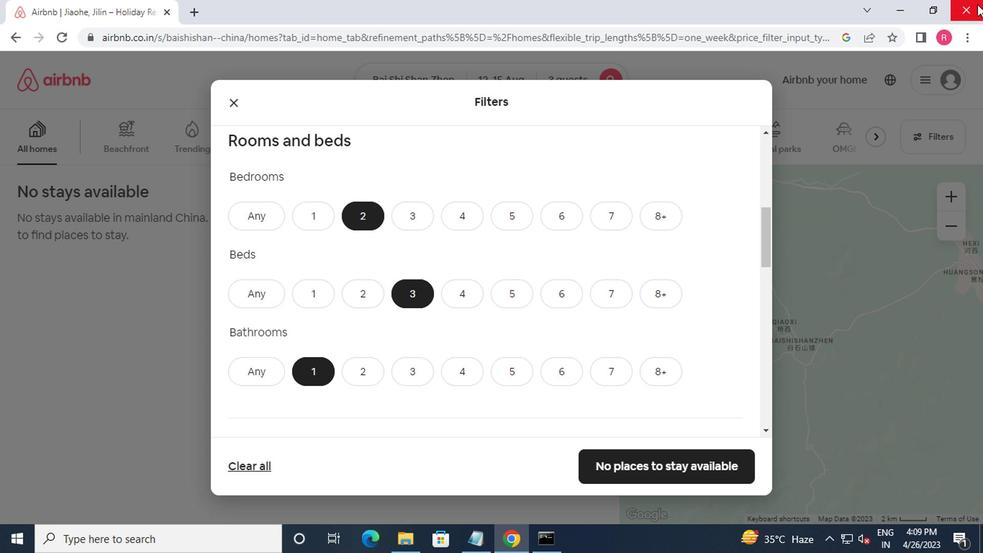 
Action: Mouse moved to (772, 106)
Screenshot: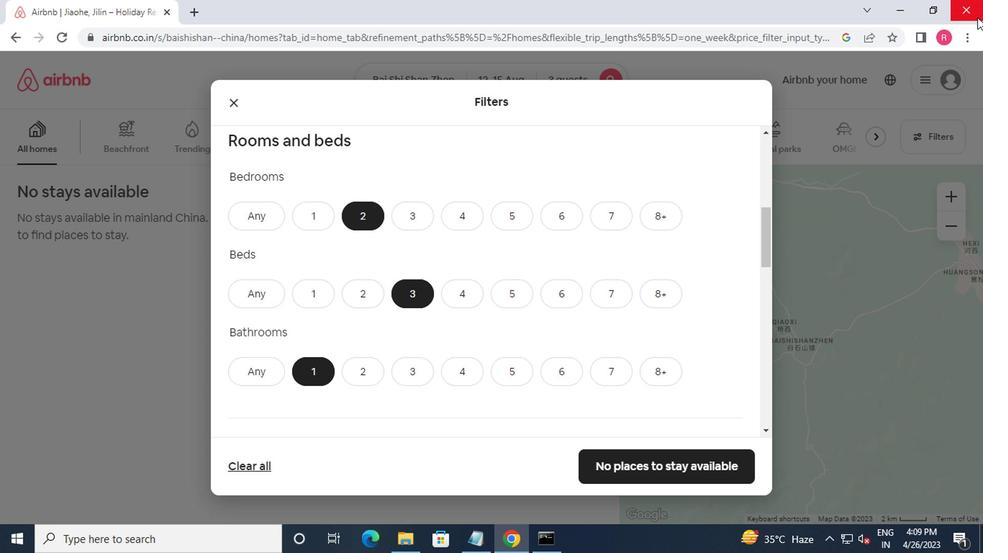 
Action: Mouse scrolled (771, 105) with delta (0, 0)
Screenshot: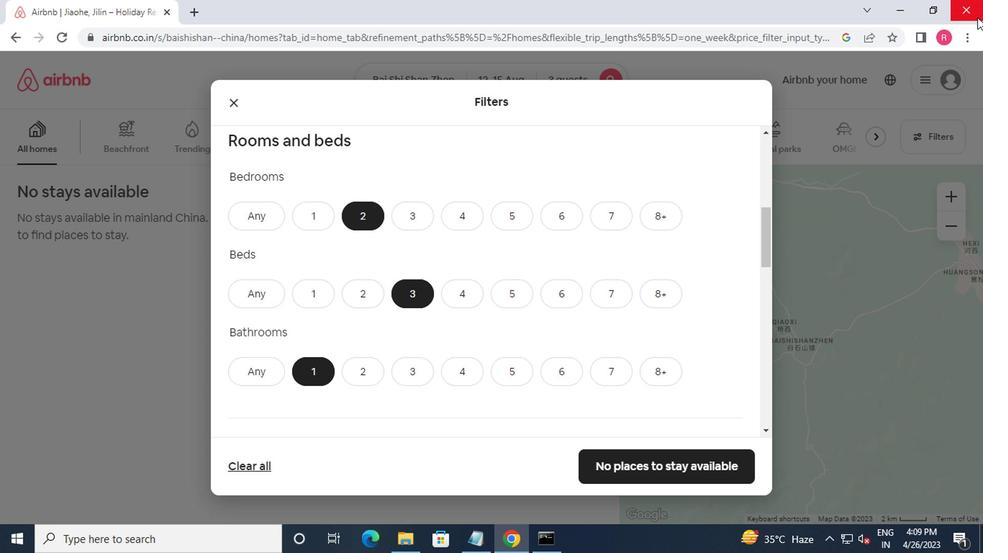 
Action: Mouse moved to (771, 141)
Screenshot: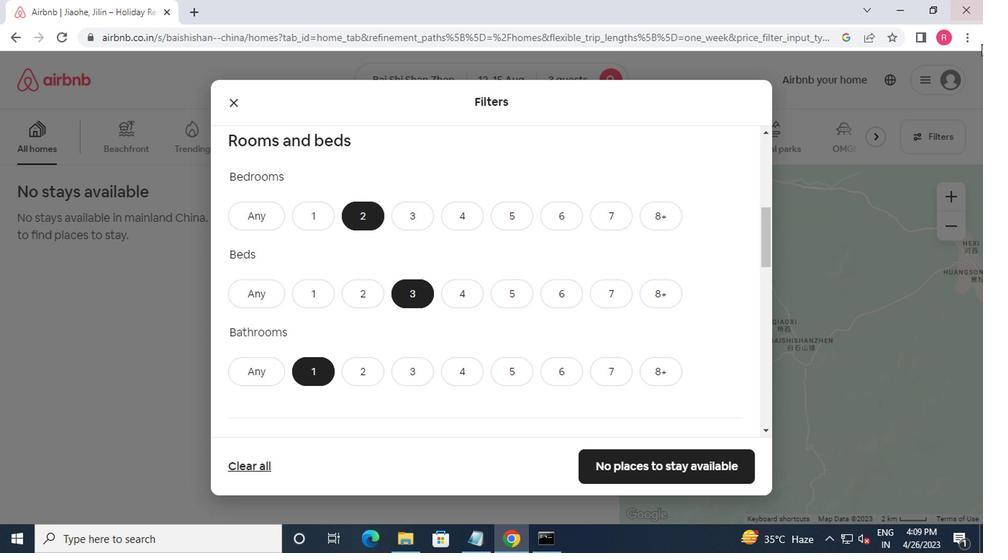 
Action: Mouse scrolled (771, 140) with delta (0, 0)
Screenshot: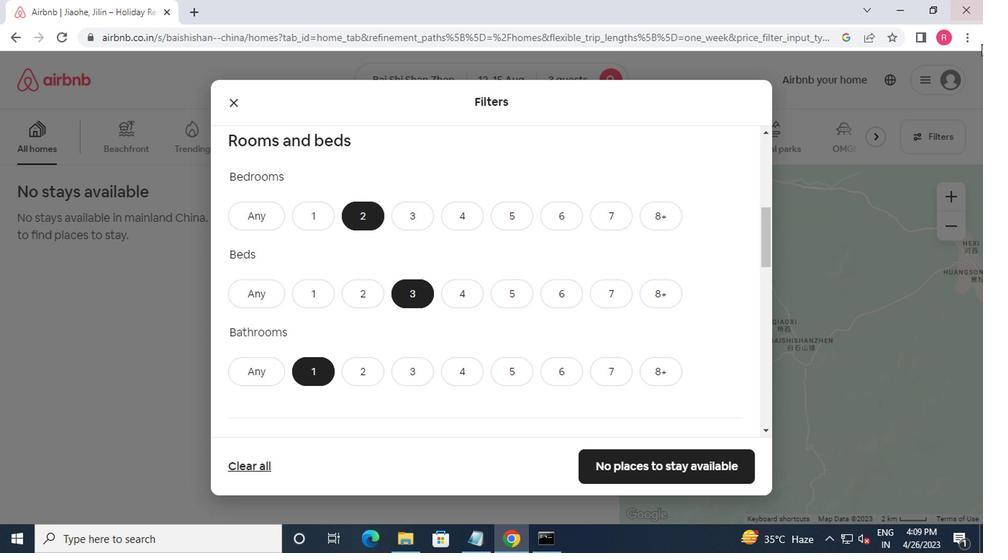 
Action: Mouse moved to (493, 229)
Screenshot: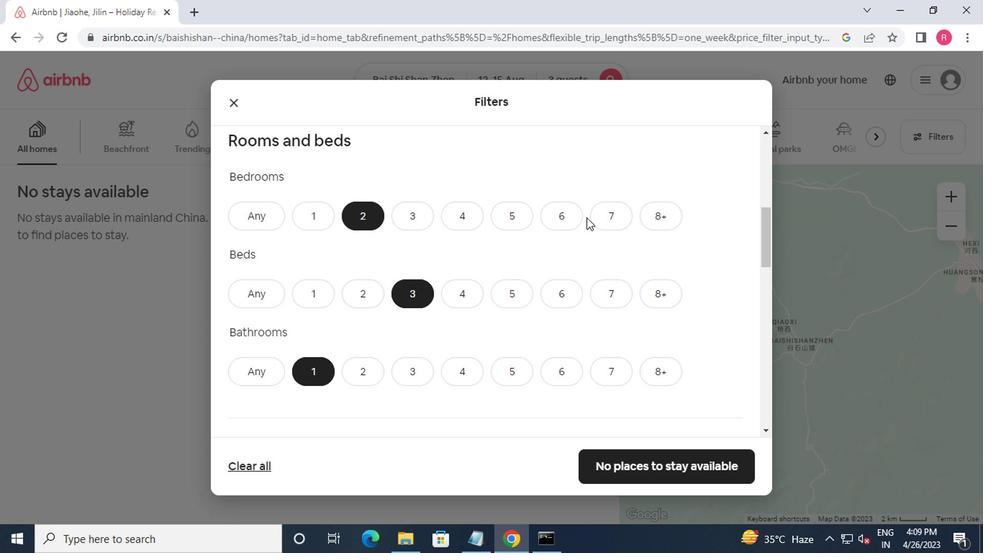 
Action: Mouse scrolled (493, 229) with delta (0, 0)
Screenshot: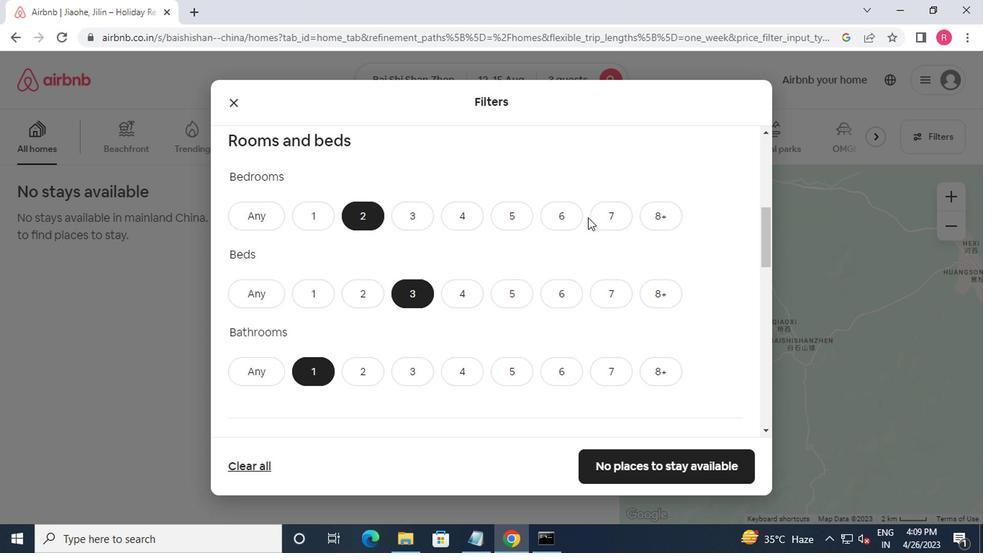 
Action: Mouse moved to (493, 230)
Screenshot: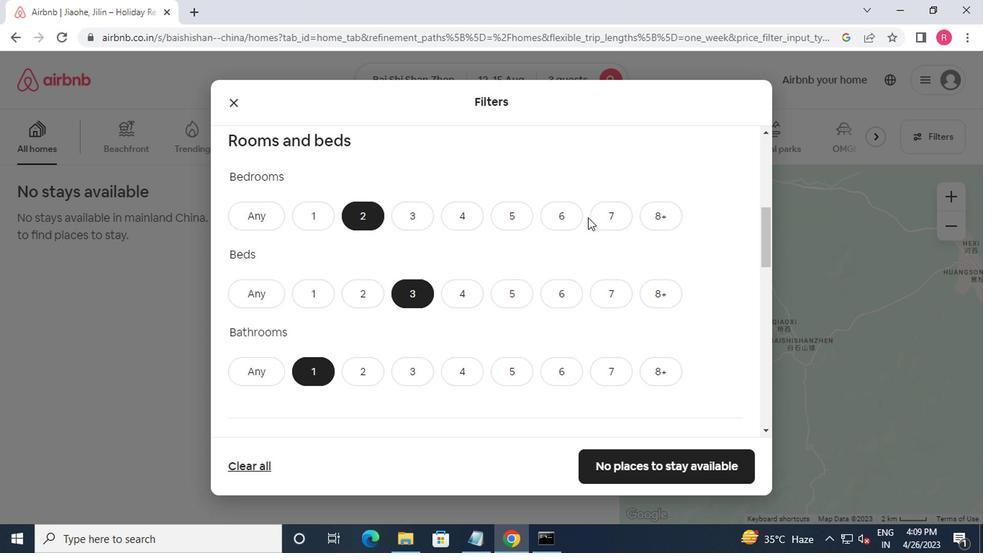 
Action: Mouse scrolled (493, 229) with delta (0, 0)
Screenshot: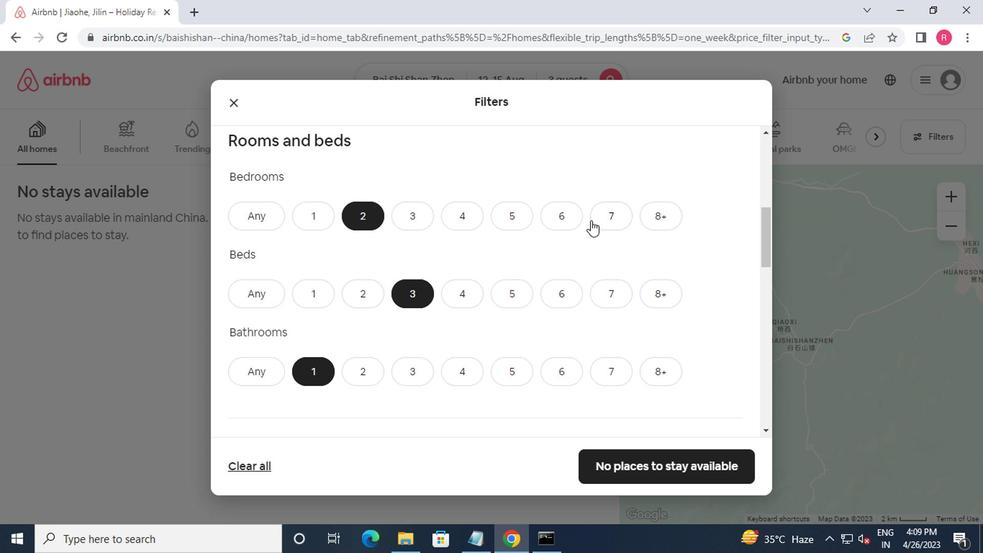 
Action: Mouse moved to (497, 228)
Screenshot: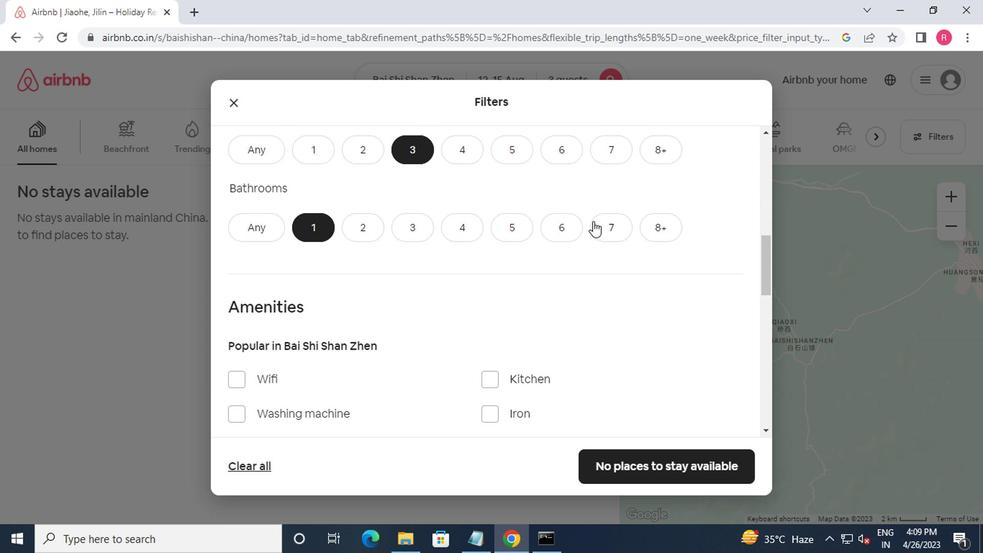 
Action: Mouse scrolled (497, 227) with delta (0, 0)
Screenshot: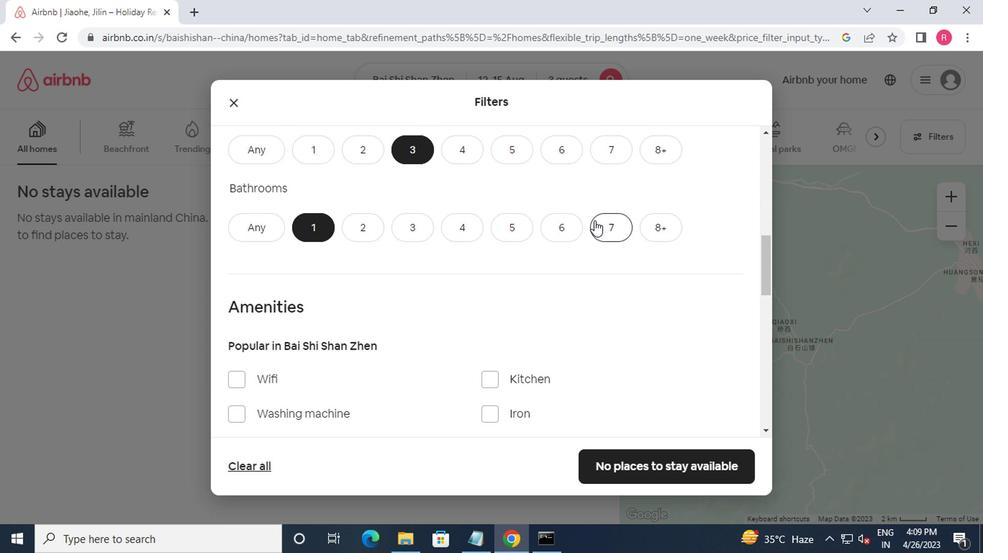 
Action: Mouse moved to (497, 228)
Screenshot: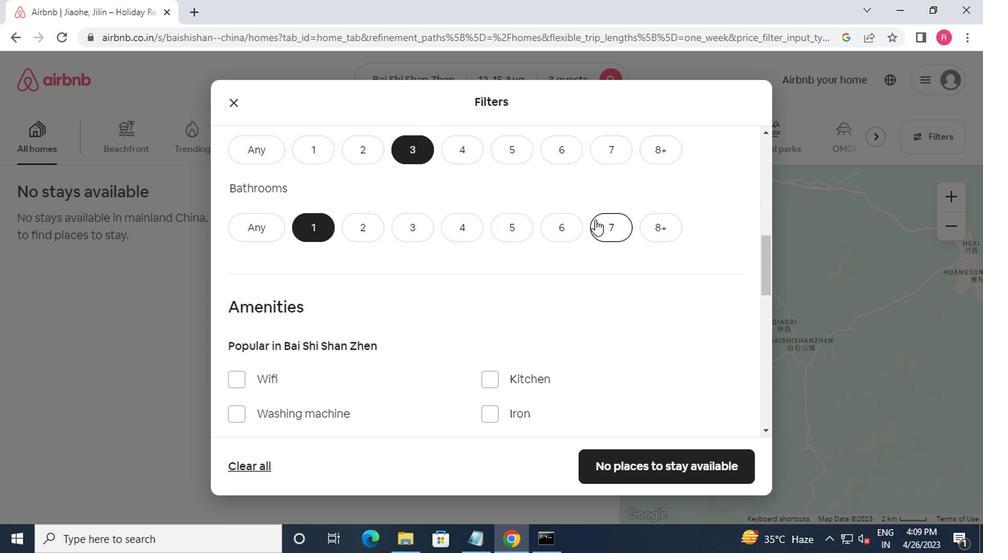 
Action: Mouse scrolled (497, 227) with delta (0, 0)
Screenshot: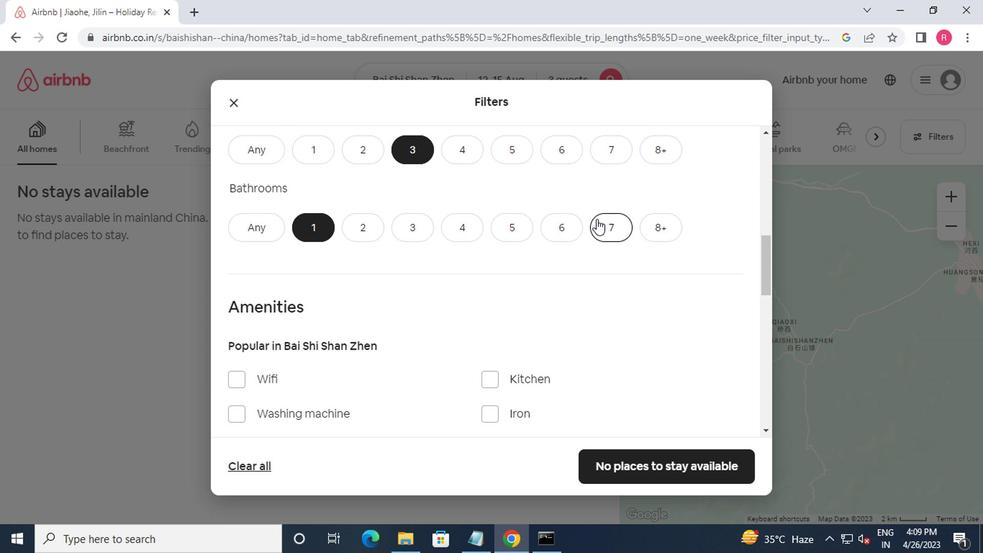 
Action: Mouse moved to (497, 228)
Screenshot: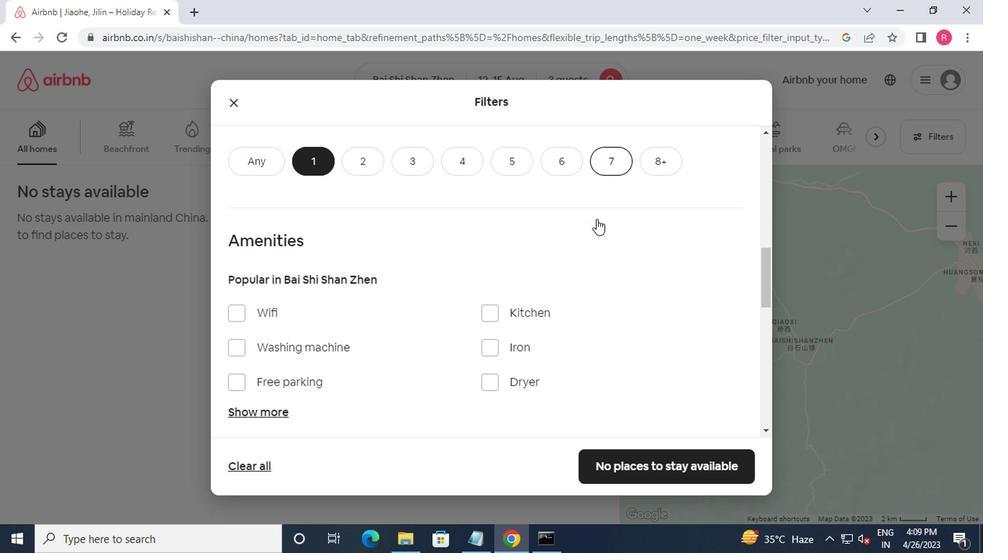
Action: Mouse scrolled (497, 228) with delta (0, 0)
Screenshot: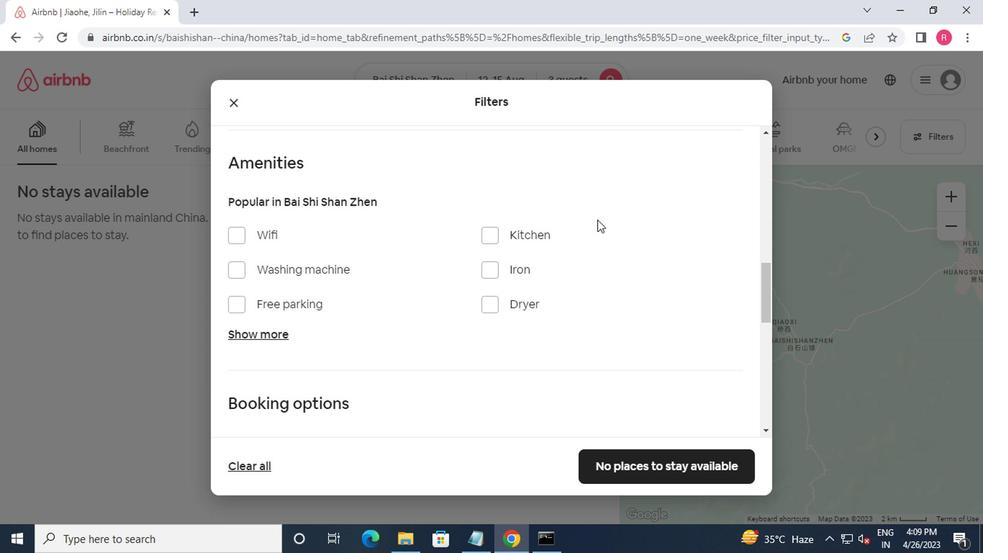 
Action: Mouse scrolled (497, 228) with delta (0, 0)
Screenshot: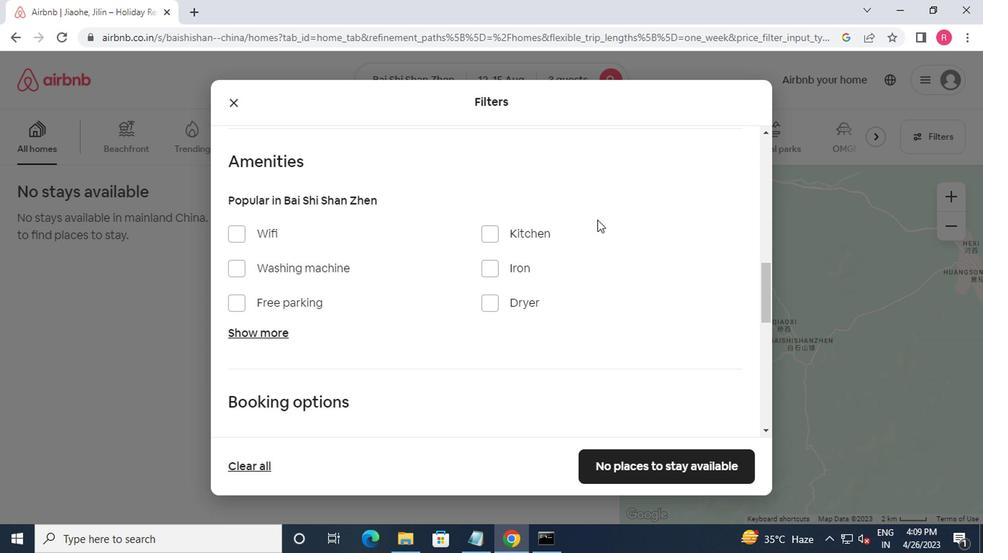 
Action: Mouse moved to (497, 229)
Screenshot: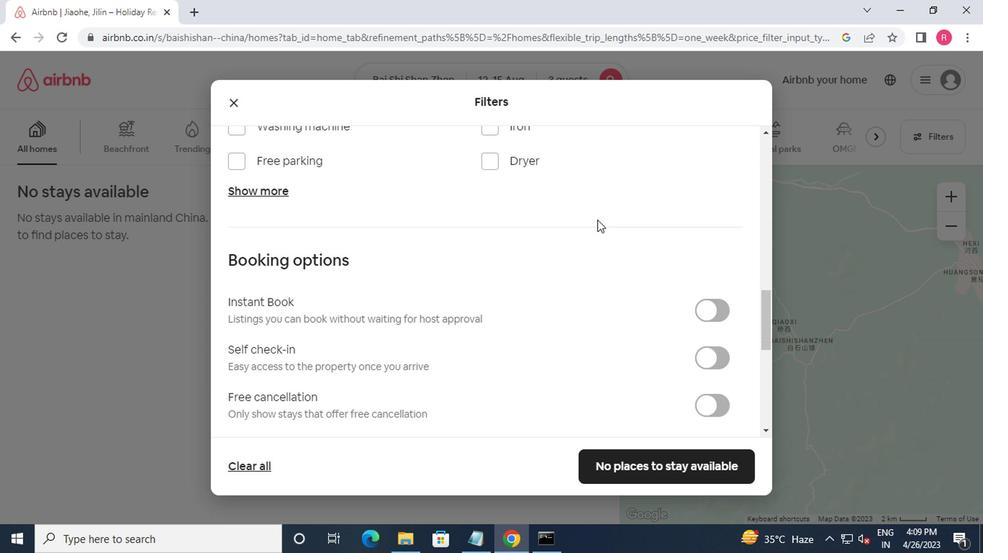 
Action: Mouse scrolled (497, 229) with delta (0, 0)
Screenshot: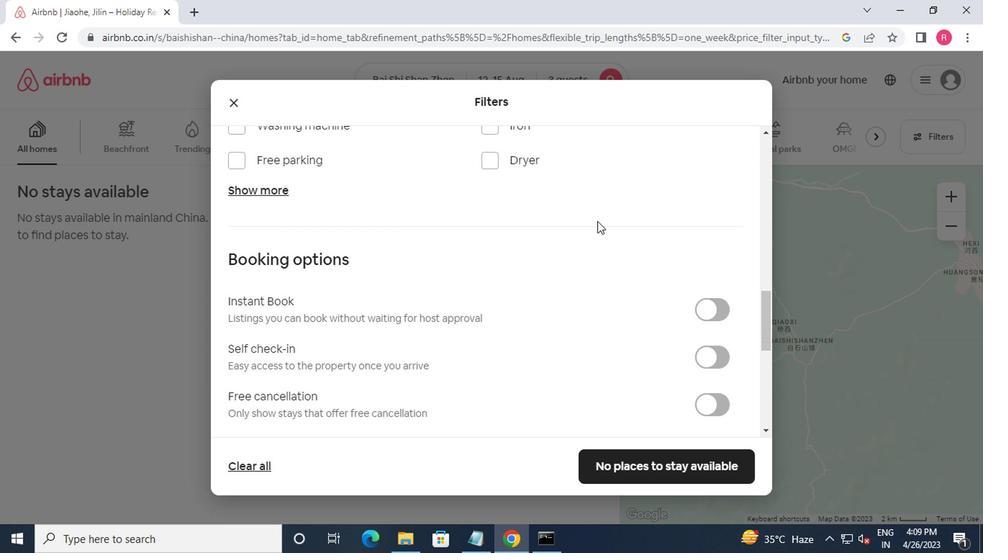 
Action: Mouse moved to (586, 271)
Screenshot: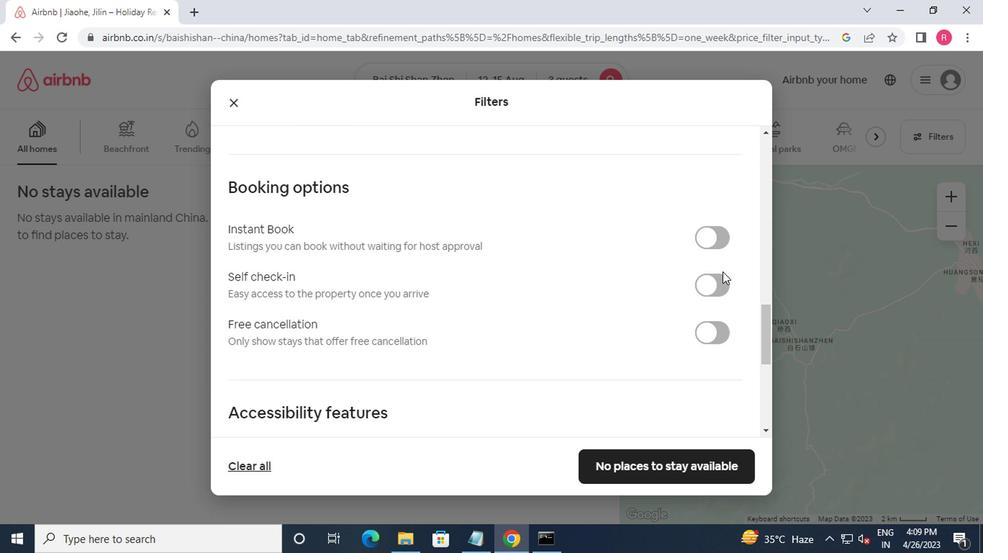 
Action: Mouse pressed left at (586, 271)
Screenshot: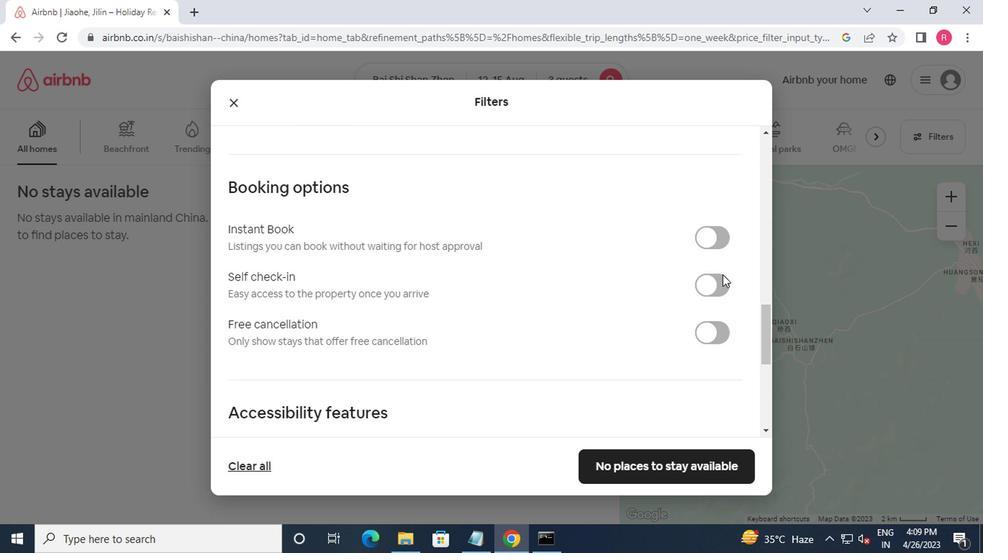 
Action: Mouse moved to (559, 270)
Screenshot: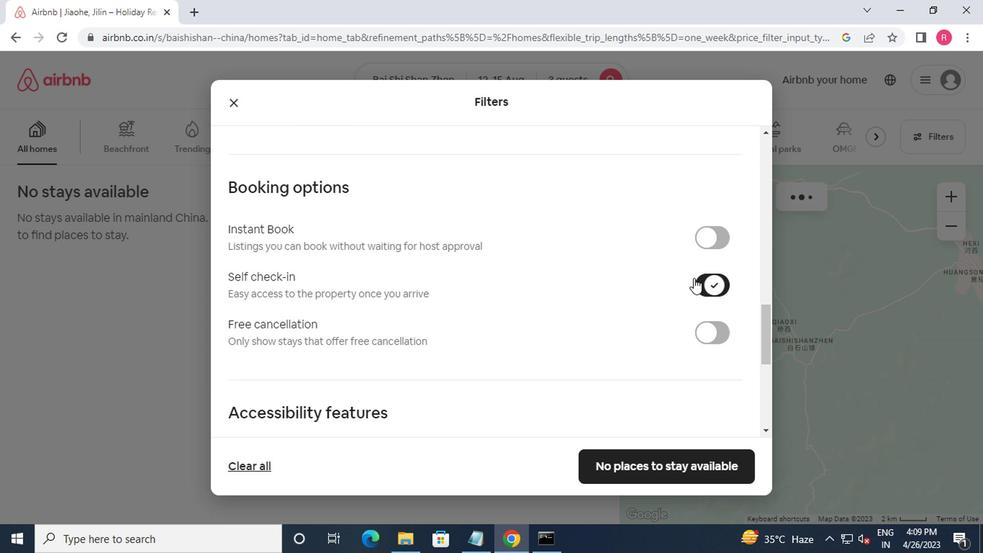 
Action: Mouse scrolled (559, 269) with delta (0, 0)
Screenshot: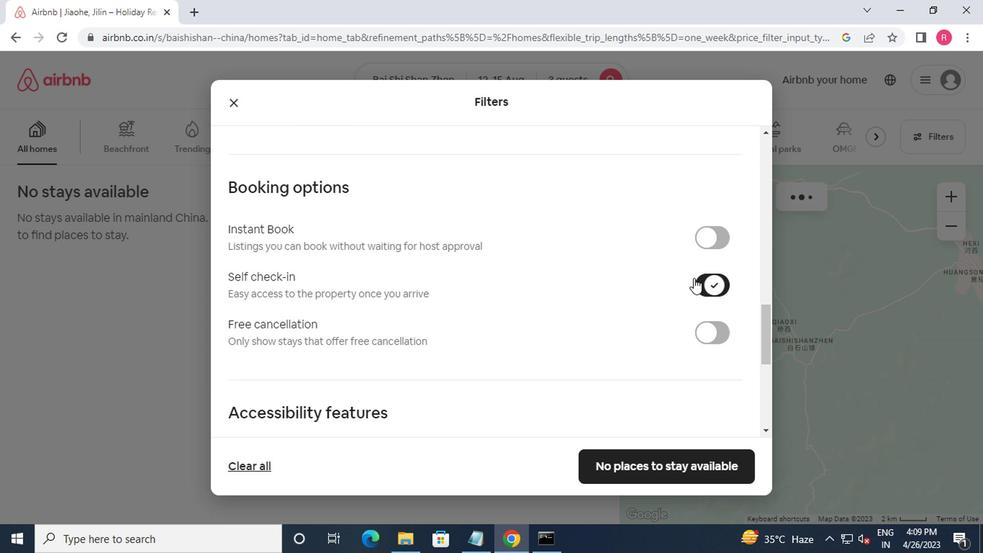 
Action: Mouse moved to (557, 272)
Screenshot: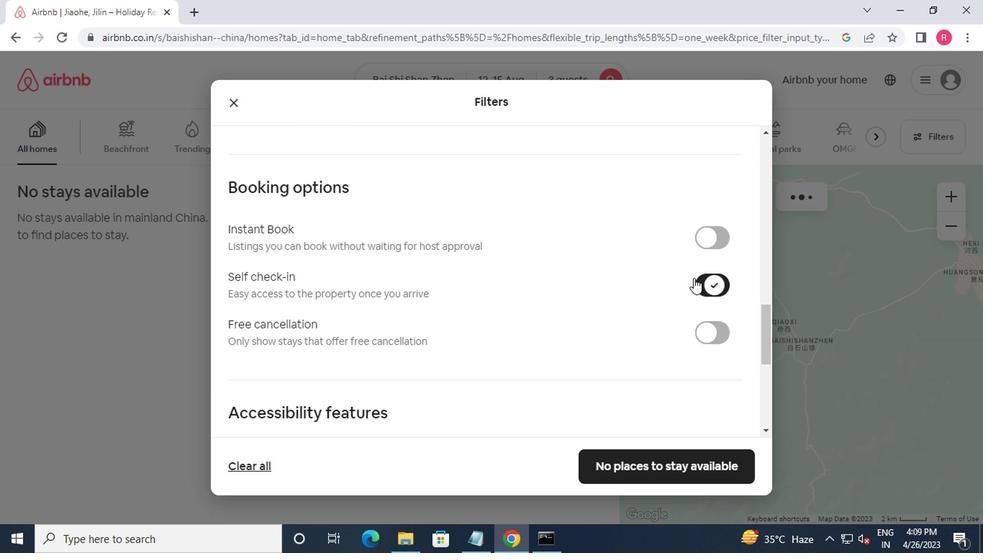 
Action: Mouse scrolled (557, 272) with delta (0, 0)
Screenshot: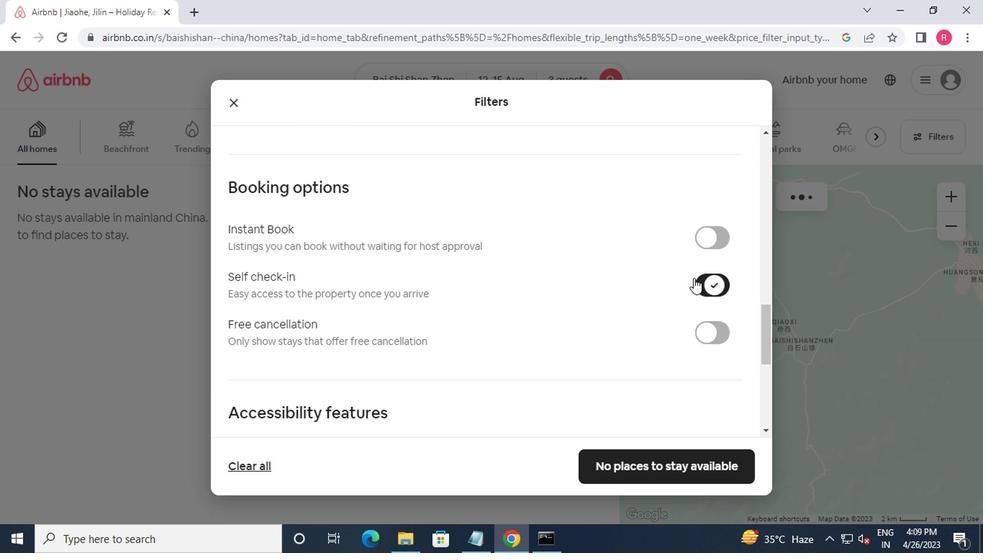 
Action: Mouse moved to (557, 274)
Screenshot: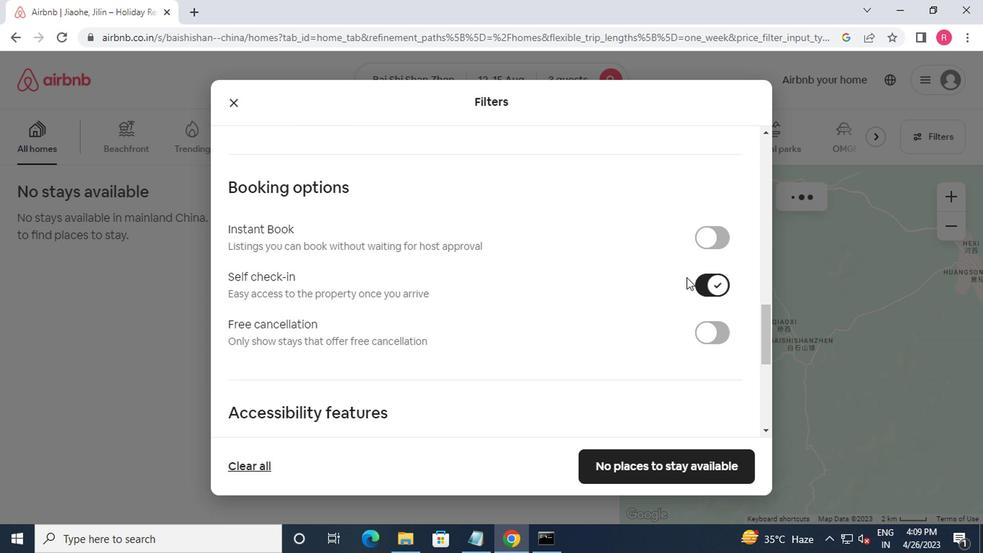 
Action: Mouse scrolled (557, 273) with delta (0, 0)
Screenshot: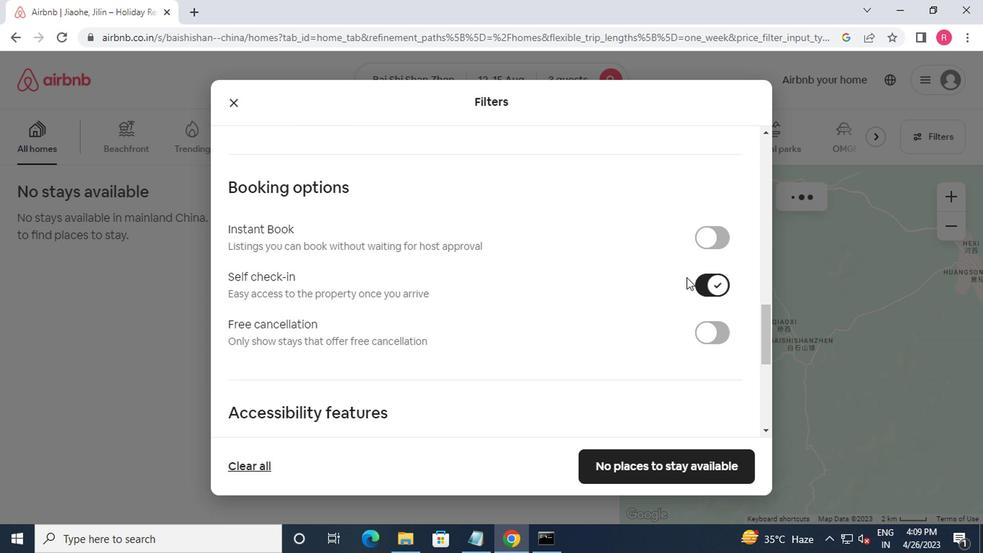 
Action: Mouse moved to (556, 275)
Screenshot: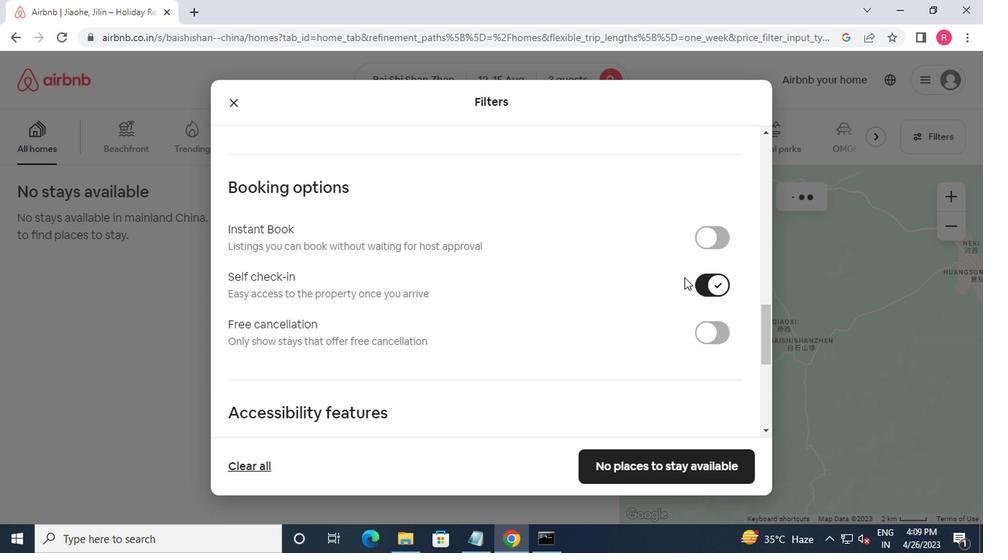 
Action: Mouse scrolled (556, 275) with delta (0, 0)
Screenshot: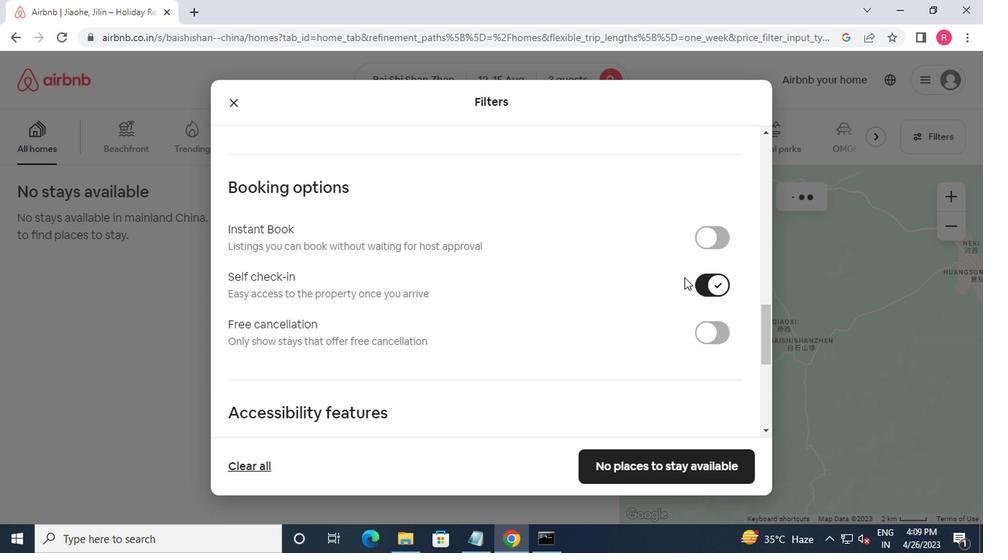 
Action: Mouse moved to (554, 278)
Screenshot: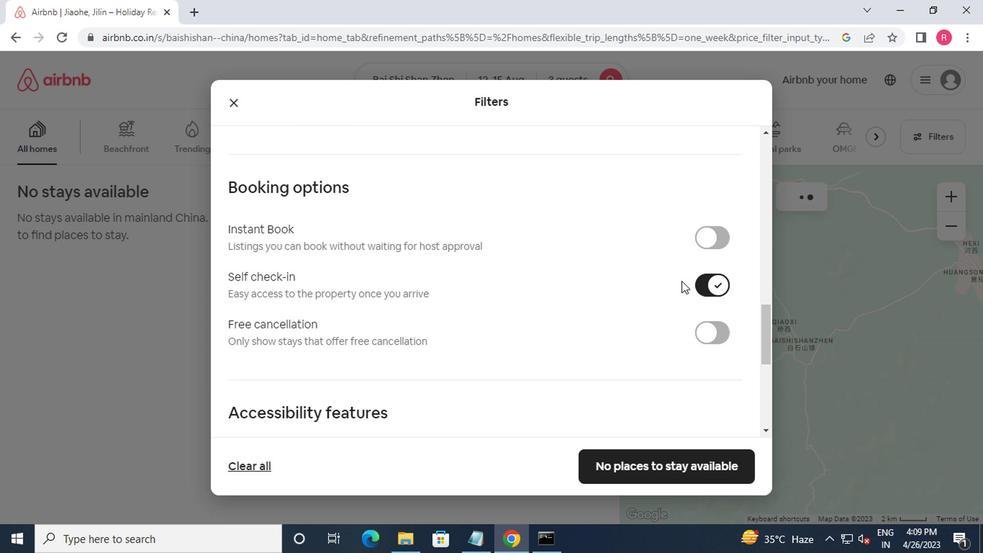
Action: Mouse scrolled (554, 278) with delta (0, 0)
Screenshot: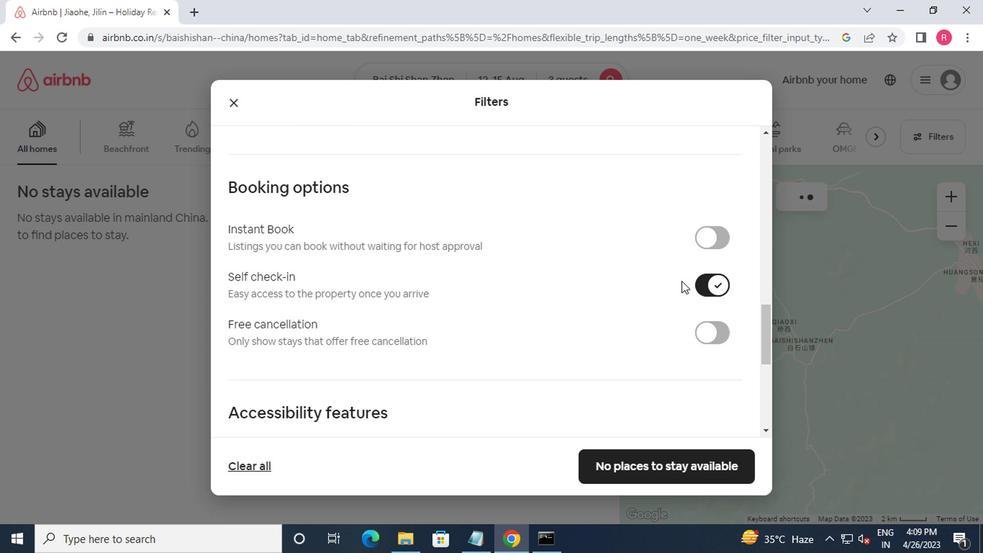 
Action: Mouse moved to (534, 408)
Screenshot: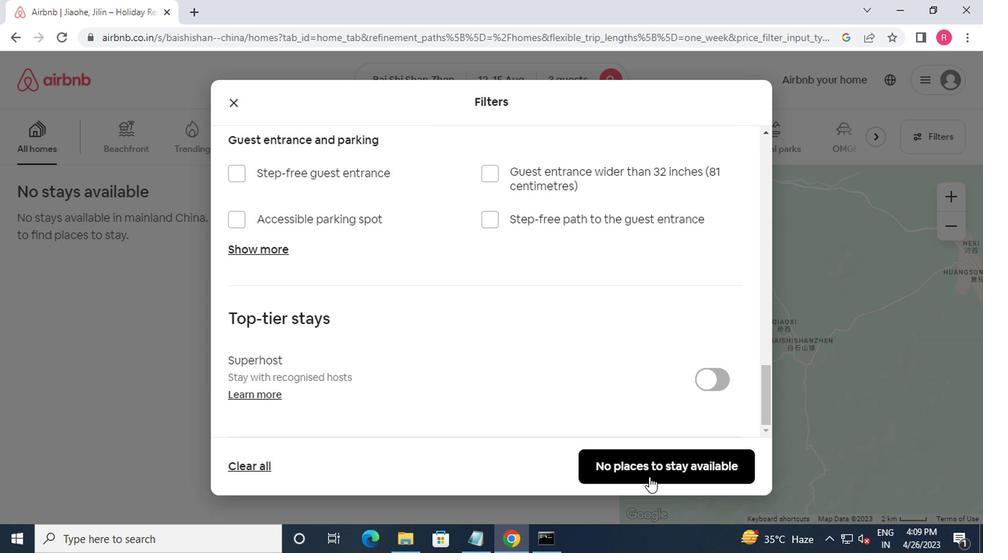 
Action: Mouse pressed left at (534, 408)
Screenshot: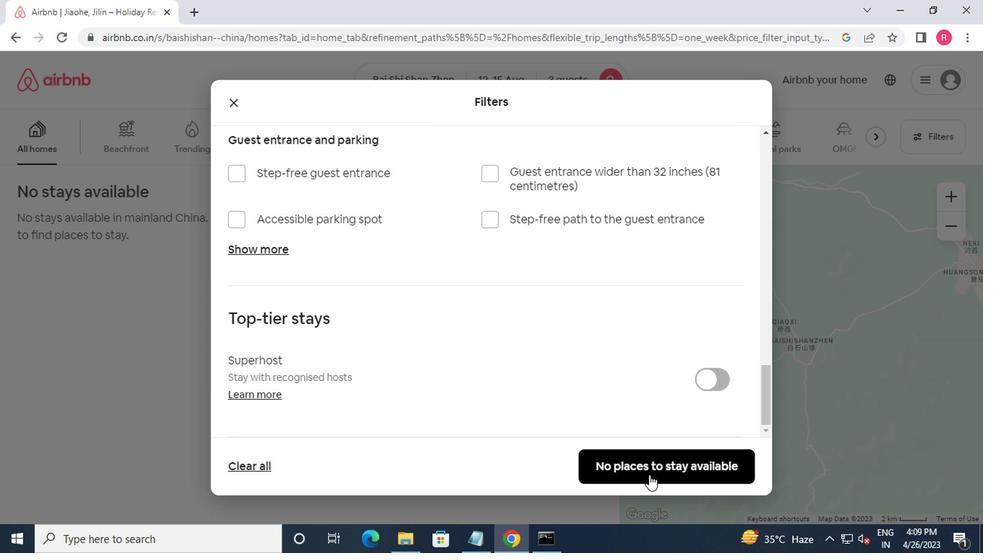 
Action: Mouse moved to (535, 406)
Screenshot: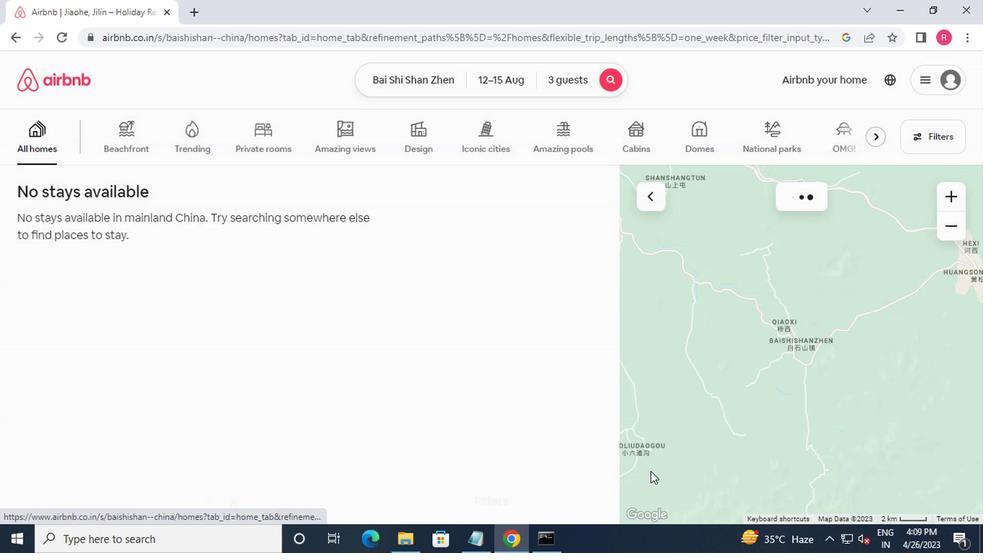 
